 Task: Look for space in Kishanganj, India from 9th August, 2023 to 12th August, 2023 for 1 adult in price range Rs.6000 to Rs.15000. Place can be entire place with 1  bedroom having 1 bed and 1 bathroom. Property type can be house, flat, guest house. Amenities needed are: wifi. Booking option can be shelf check-in. Required host language is English.
Action: Mouse moved to (403, 80)
Screenshot: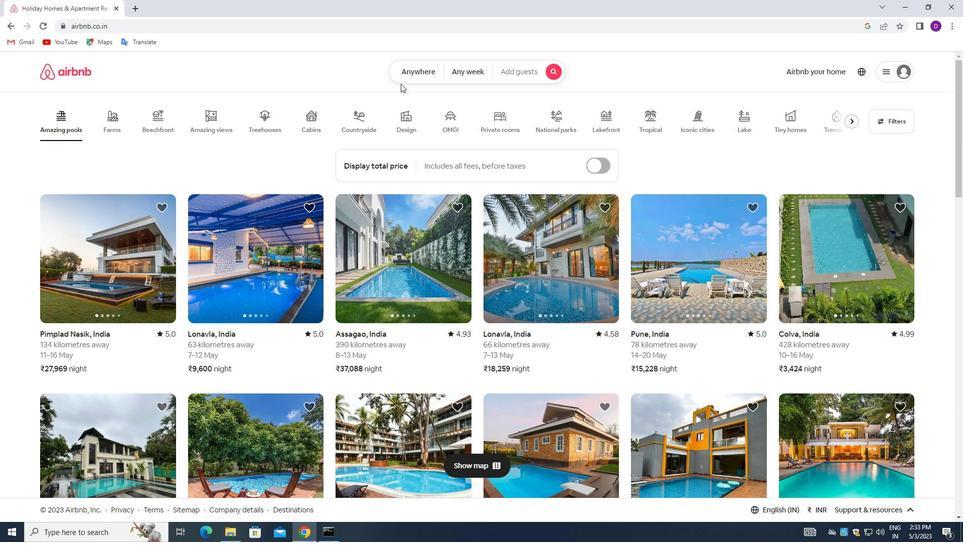 
Action: Mouse pressed left at (403, 80)
Screenshot: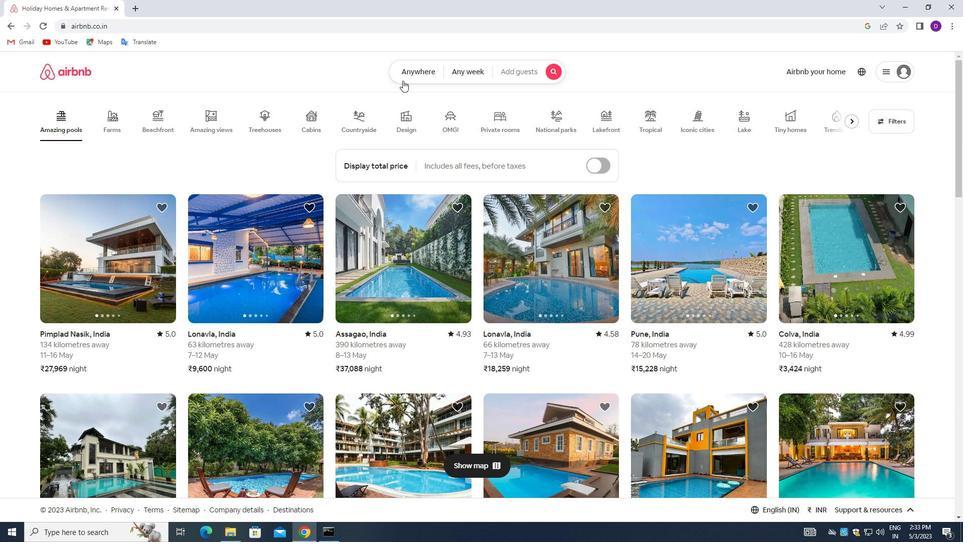 
Action: Mouse moved to (334, 113)
Screenshot: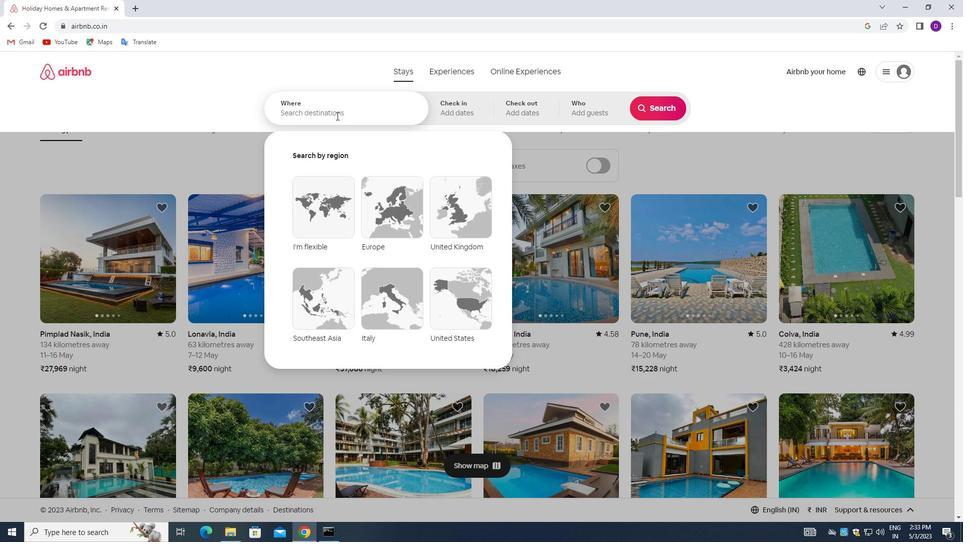 
Action: Mouse pressed left at (334, 113)
Screenshot: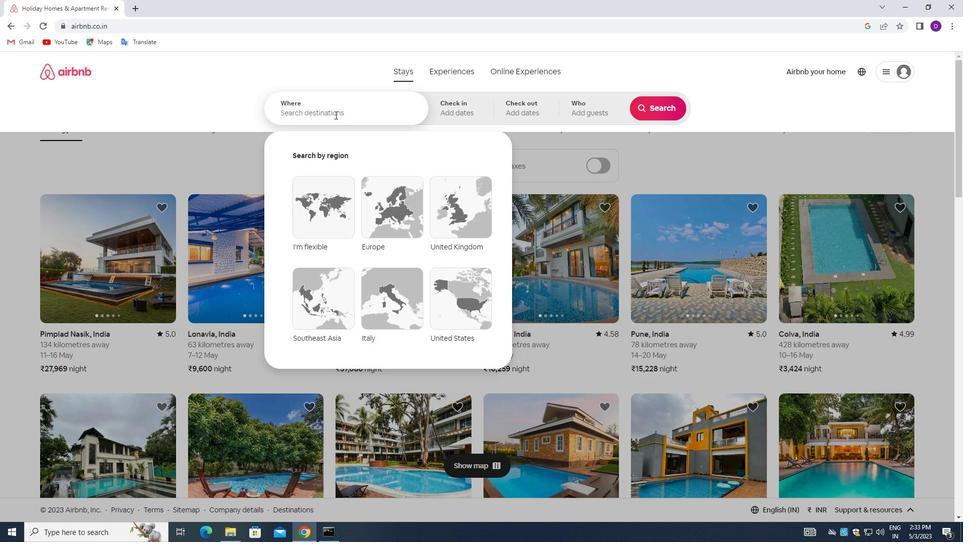 
Action: Mouse moved to (226, 108)
Screenshot: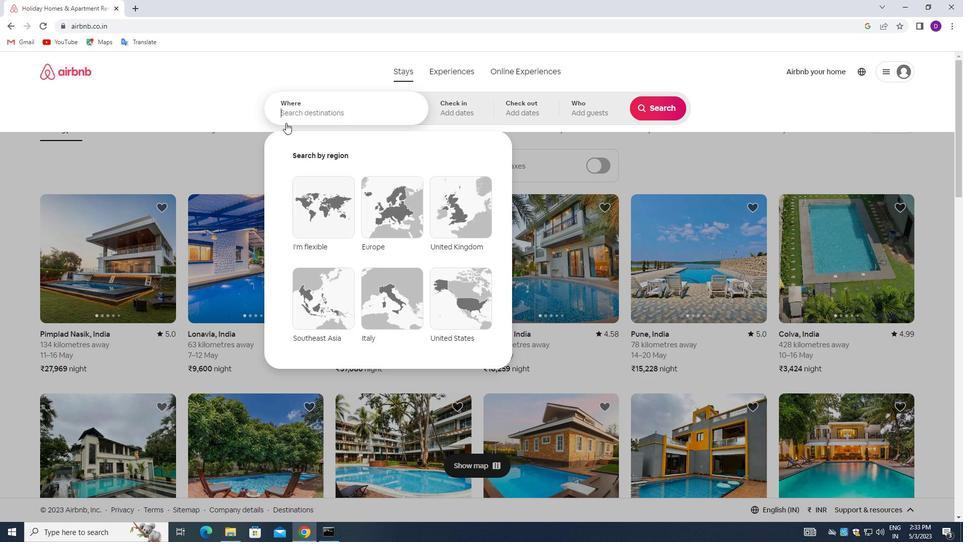 
Action: Key pressed <Key.shift>KISHANGANJ,<Key.space><Key.shift>INDIA<Key.enter>
Screenshot: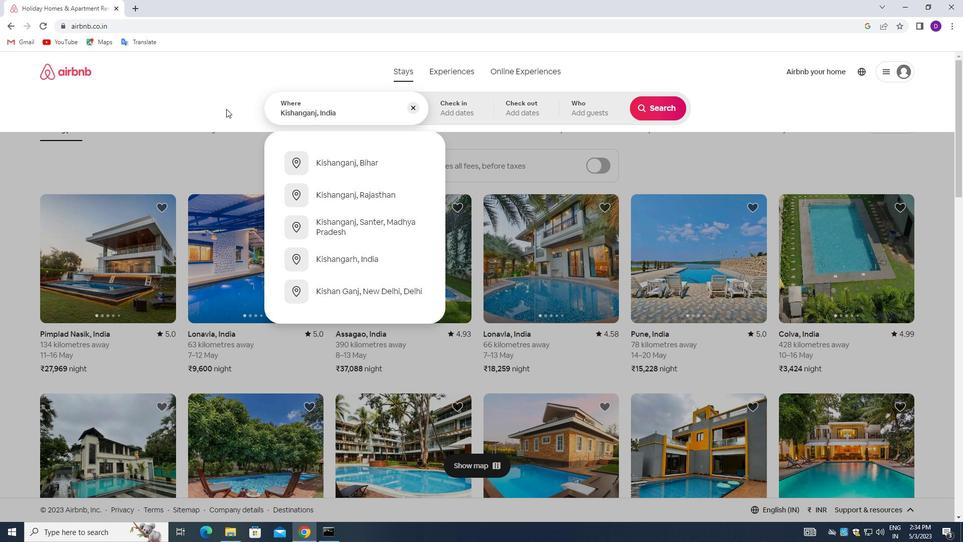 
Action: Mouse moved to (656, 190)
Screenshot: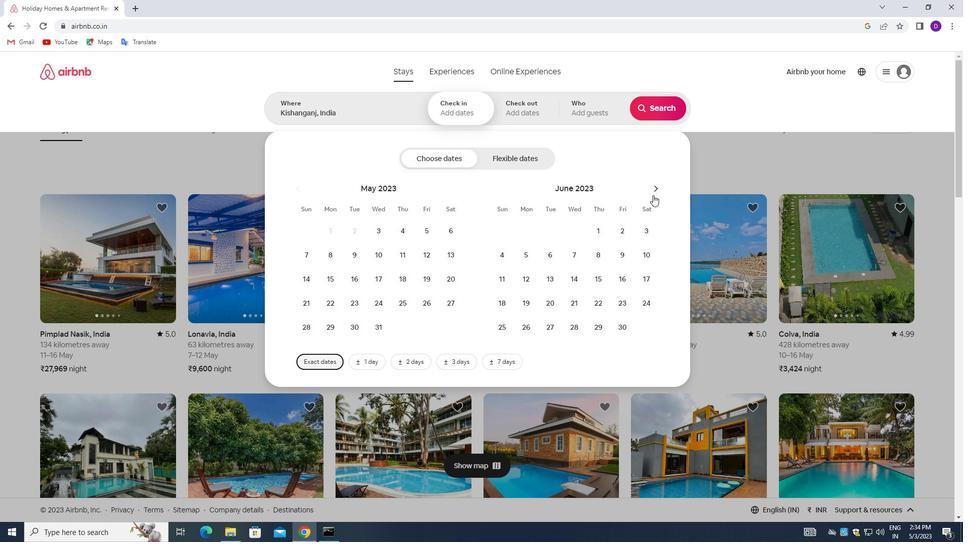 
Action: Mouse pressed left at (656, 190)
Screenshot: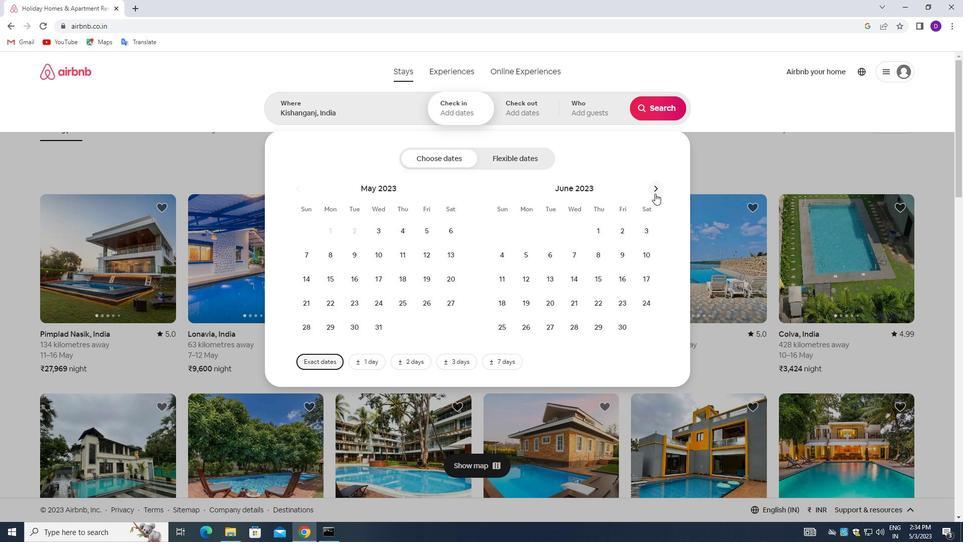
Action: Mouse moved to (656, 189)
Screenshot: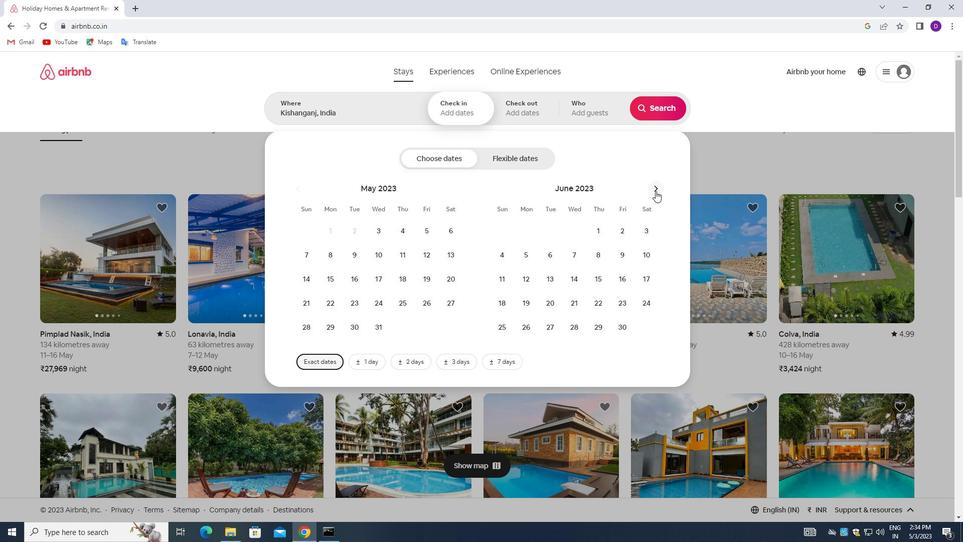 
Action: Mouse pressed left at (656, 189)
Screenshot: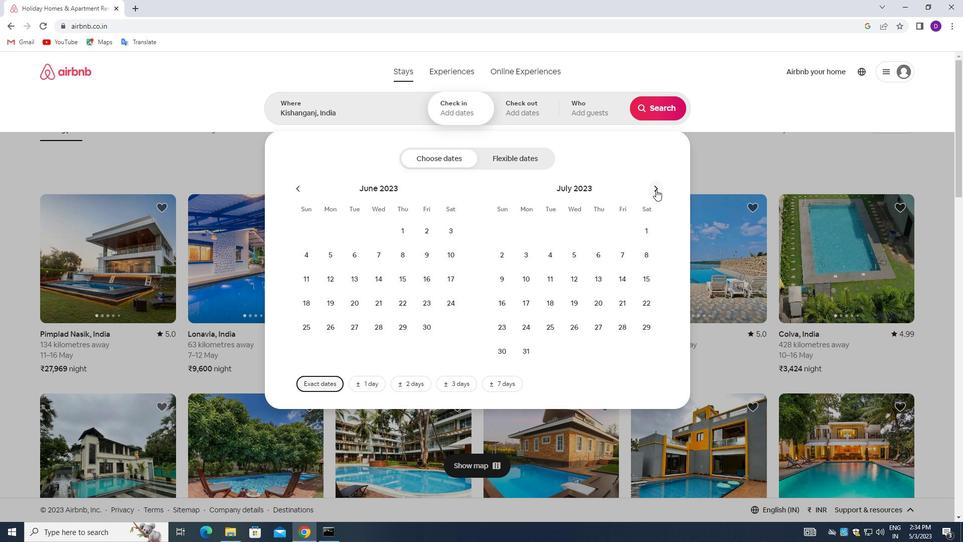 
Action: Mouse moved to (579, 249)
Screenshot: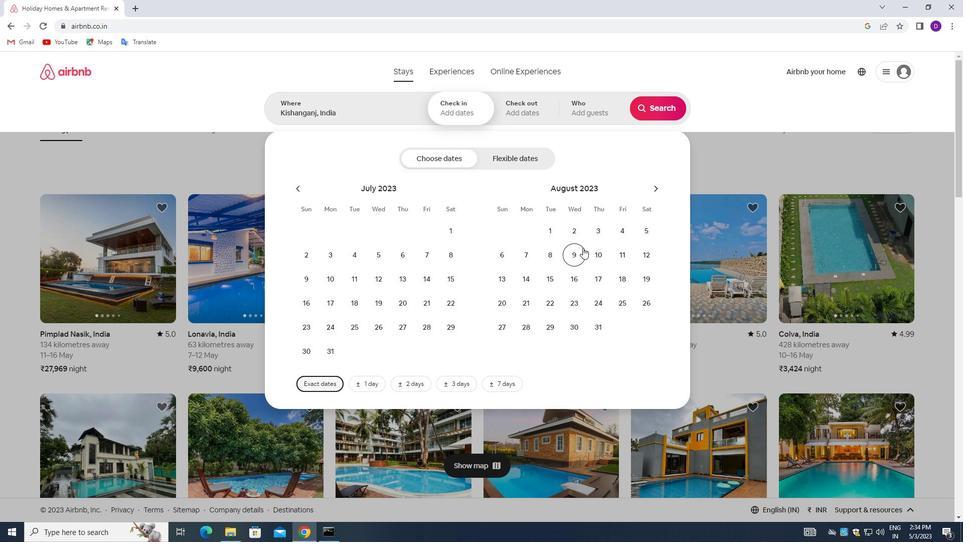 
Action: Mouse pressed left at (579, 249)
Screenshot: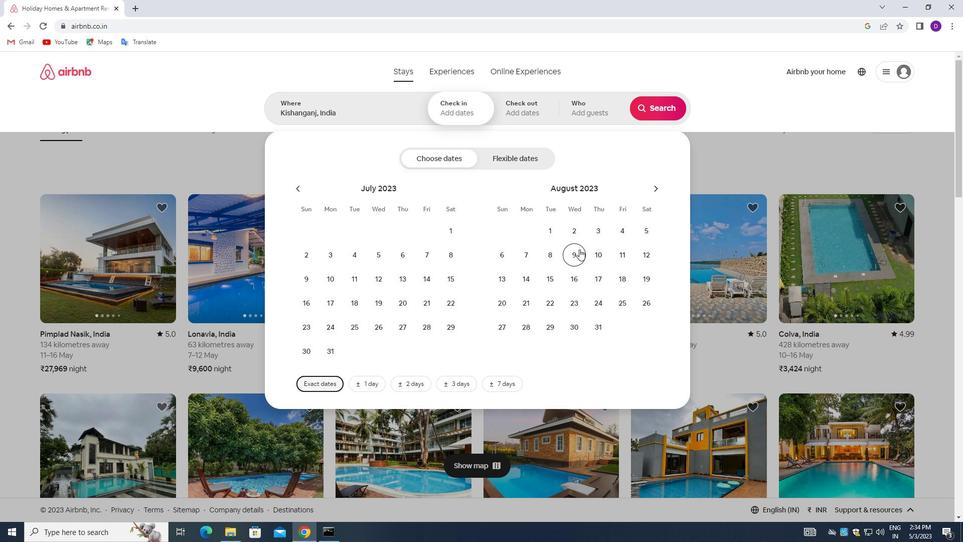 
Action: Mouse moved to (644, 249)
Screenshot: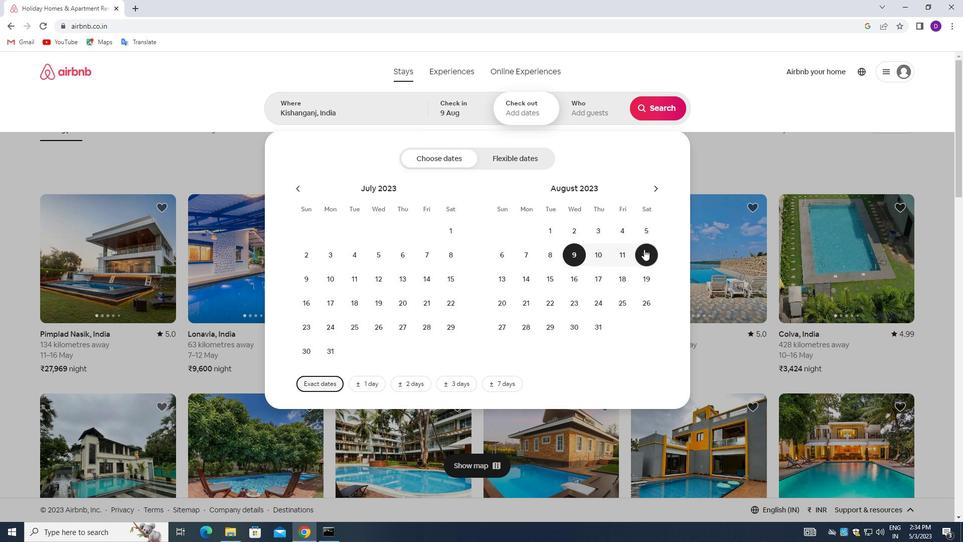 
Action: Mouse pressed left at (644, 249)
Screenshot: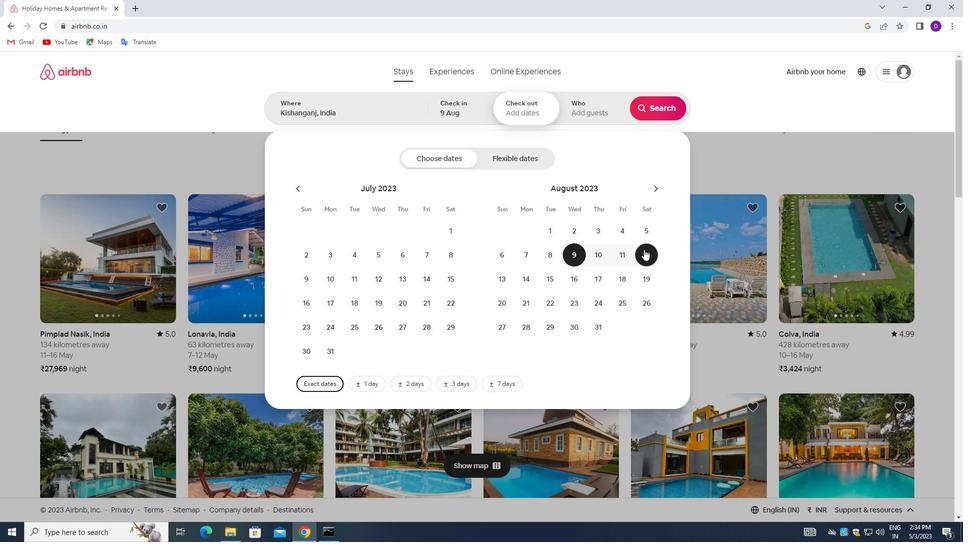 
Action: Mouse moved to (579, 109)
Screenshot: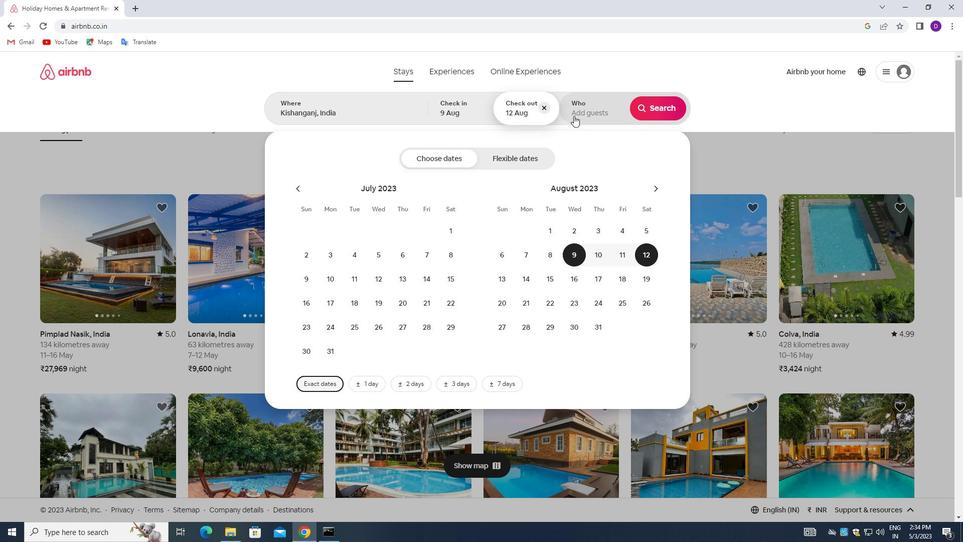 
Action: Mouse pressed left at (579, 109)
Screenshot: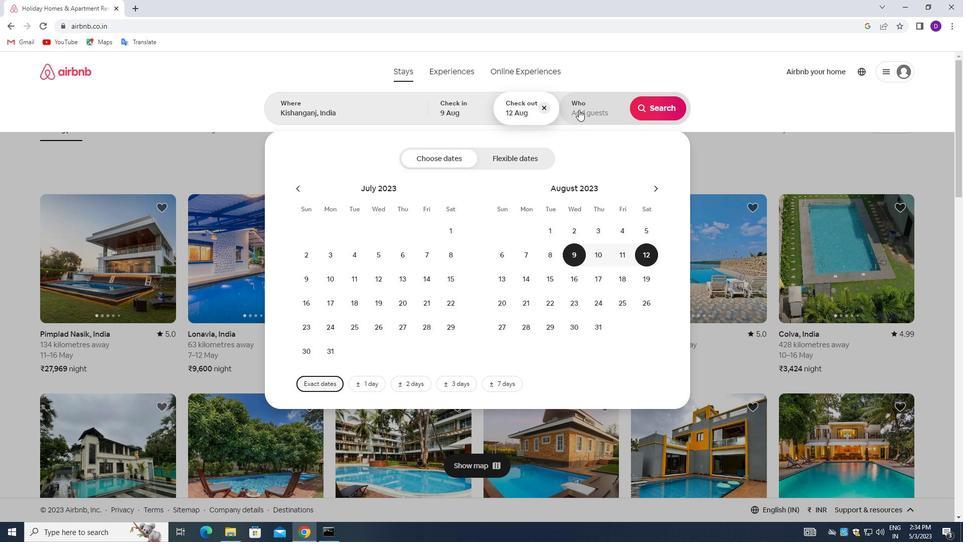 
Action: Mouse moved to (656, 165)
Screenshot: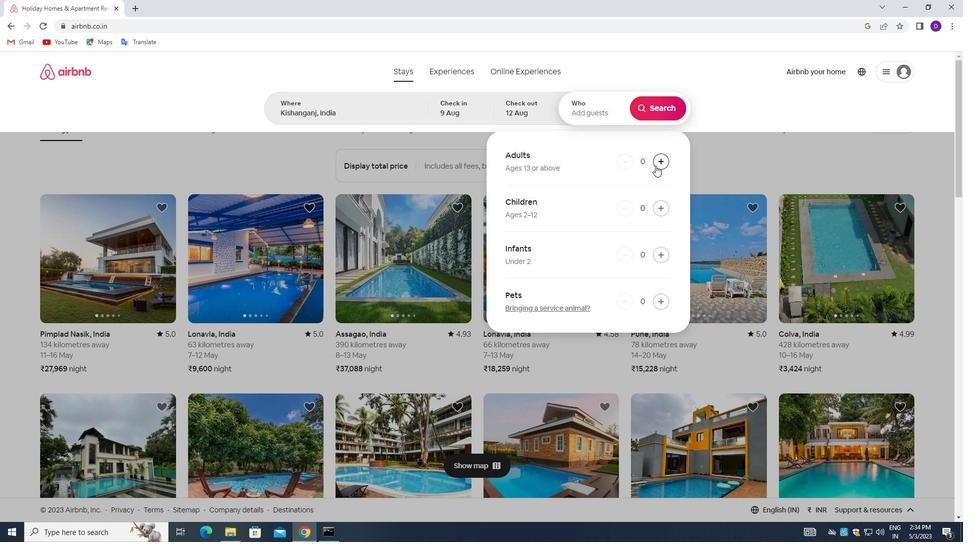 
Action: Mouse pressed left at (656, 165)
Screenshot: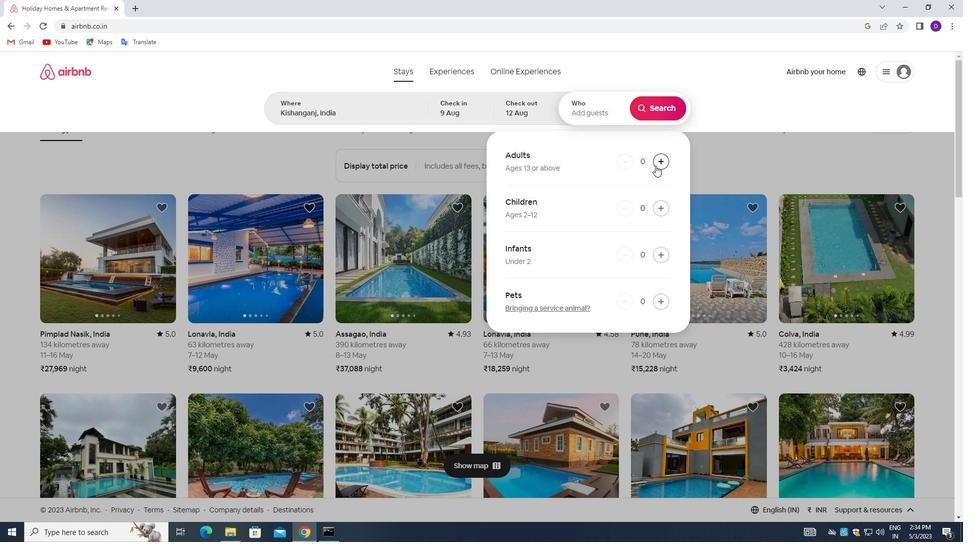 
Action: Mouse moved to (660, 106)
Screenshot: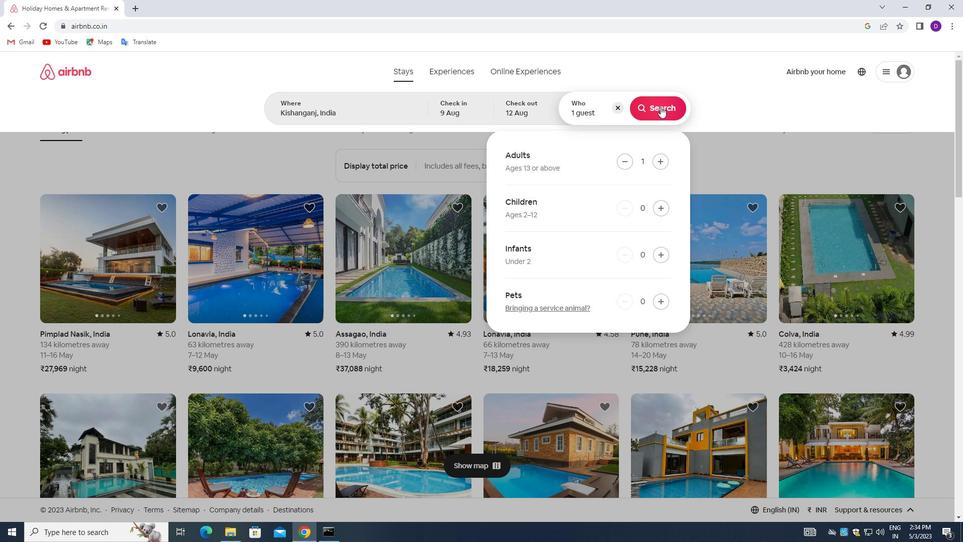 
Action: Mouse pressed left at (660, 106)
Screenshot: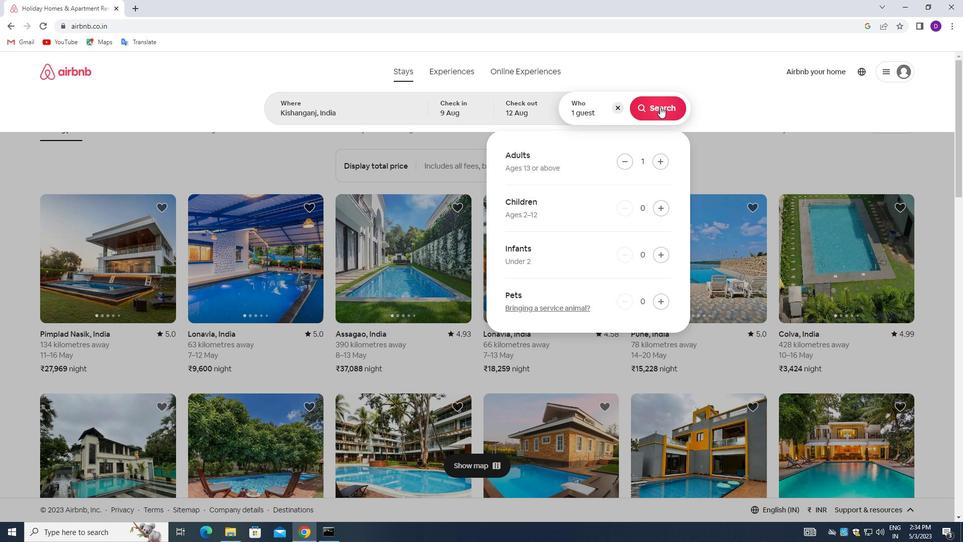 
Action: Mouse moved to (907, 111)
Screenshot: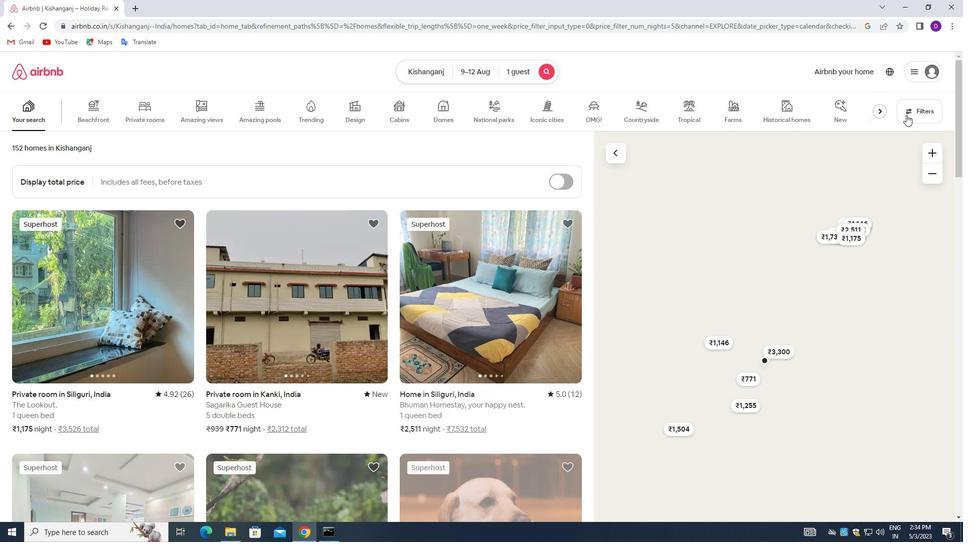 
Action: Mouse pressed left at (907, 111)
Screenshot: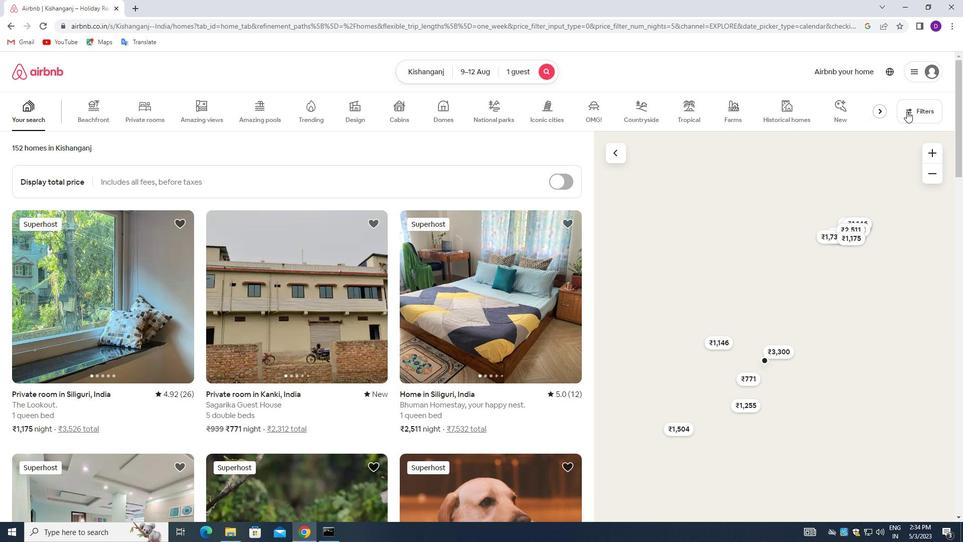 
Action: Mouse moved to (355, 241)
Screenshot: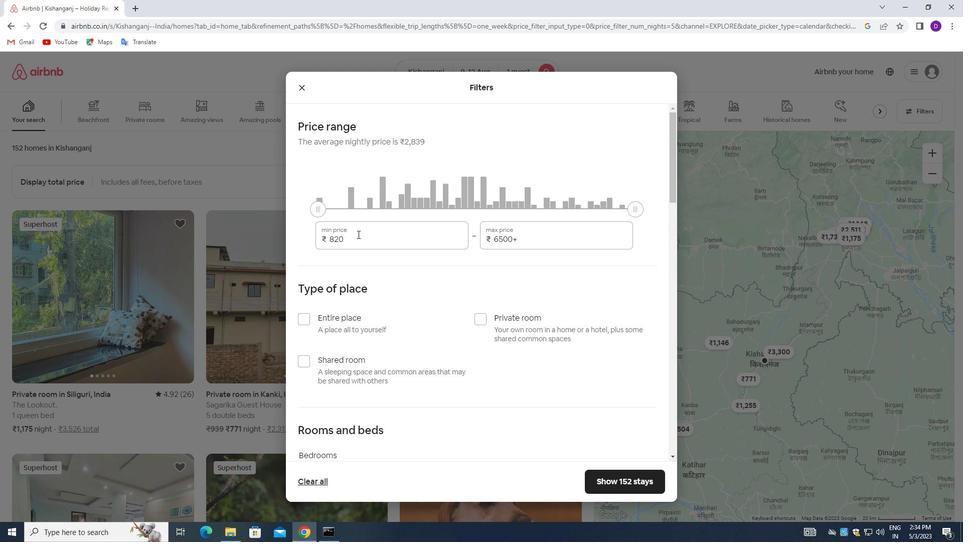 
Action: Mouse pressed left at (355, 241)
Screenshot: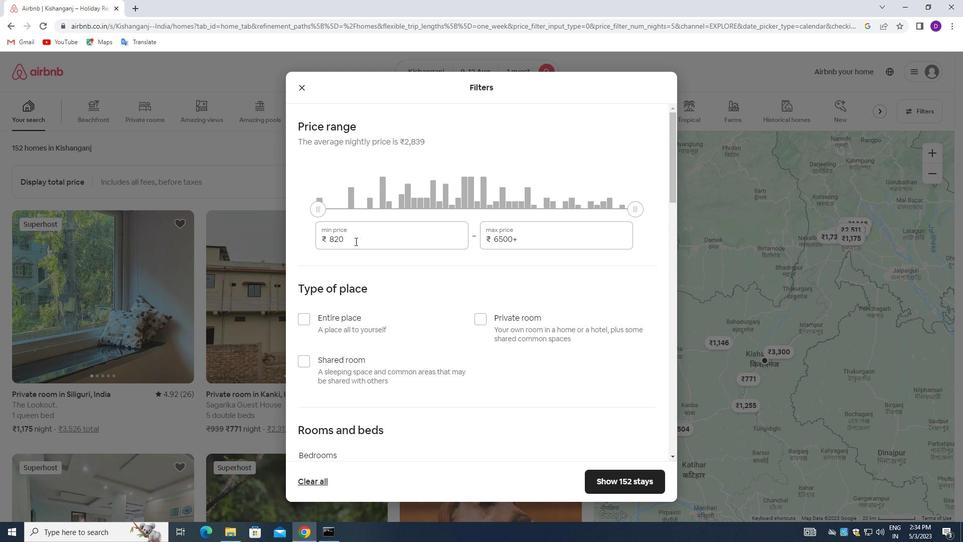 
Action: Mouse pressed left at (355, 241)
Screenshot: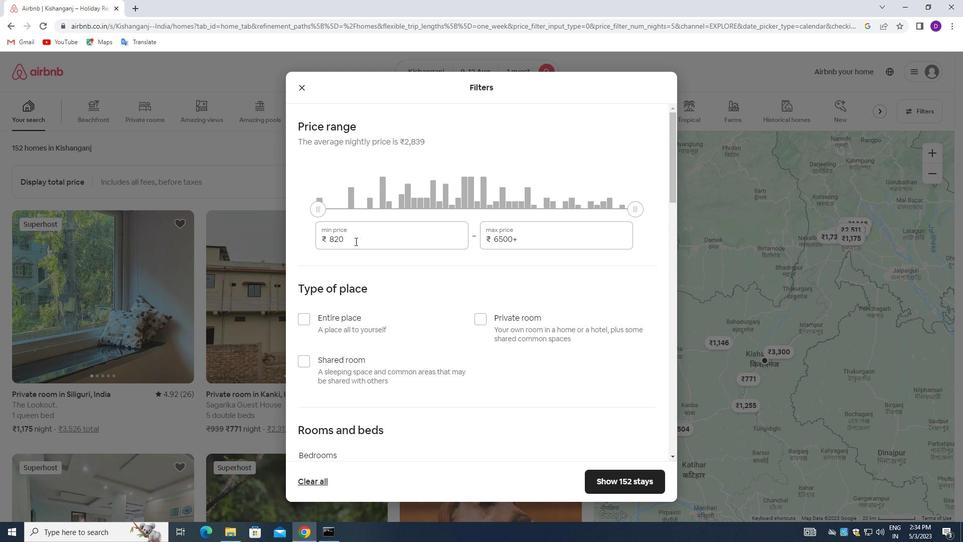 
Action: Key pressed 6000<Key.tab>15000
Screenshot: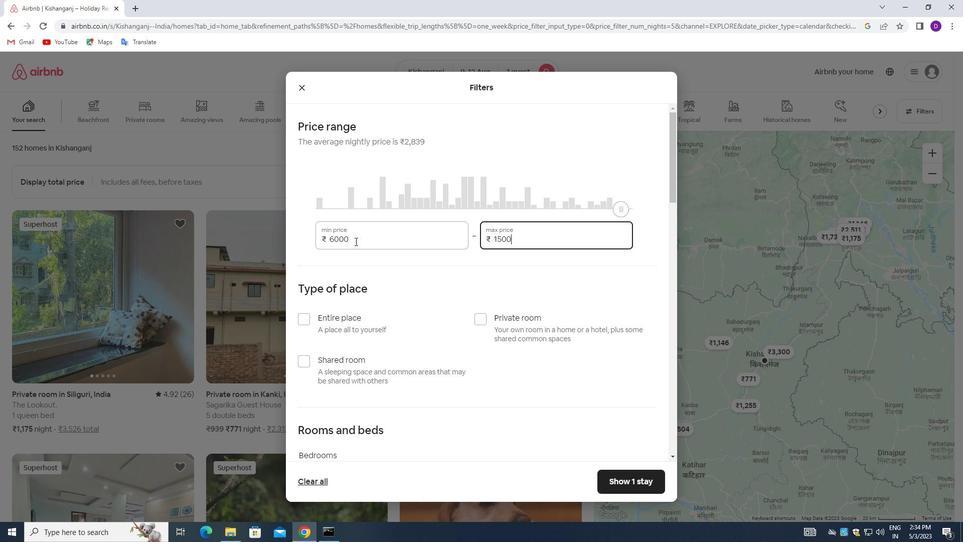 
Action: Mouse moved to (408, 309)
Screenshot: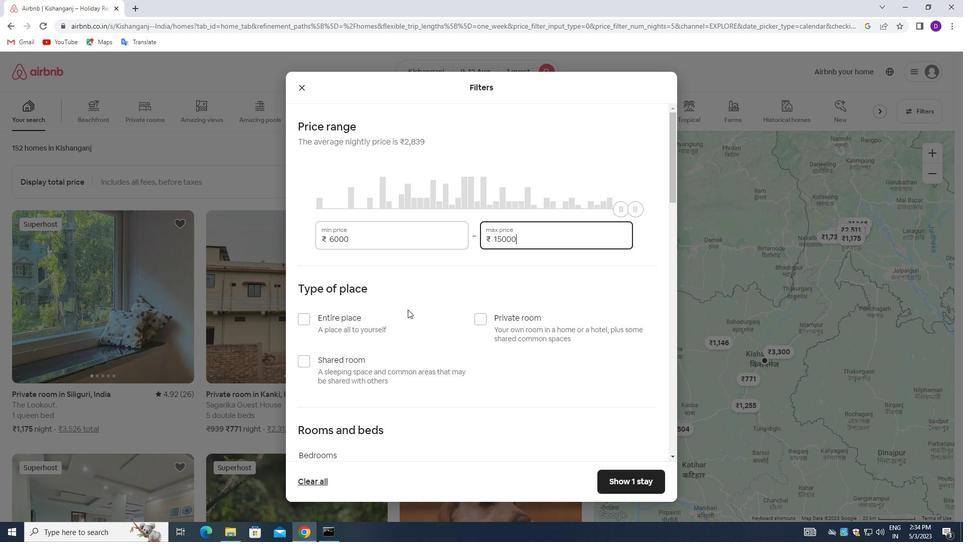 
Action: Mouse scrolled (408, 309) with delta (0, 0)
Screenshot: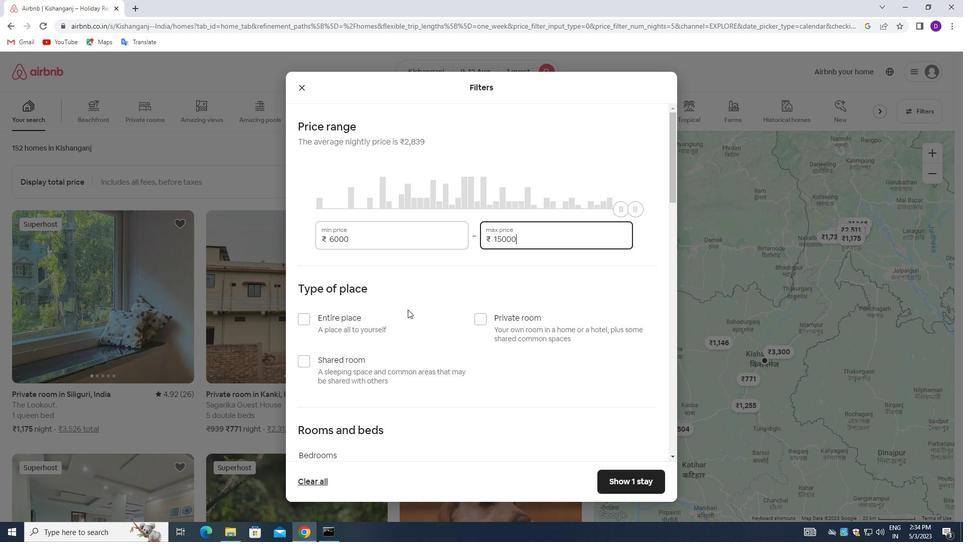 
Action: Mouse scrolled (408, 309) with delta (0, 0)
Screenshot: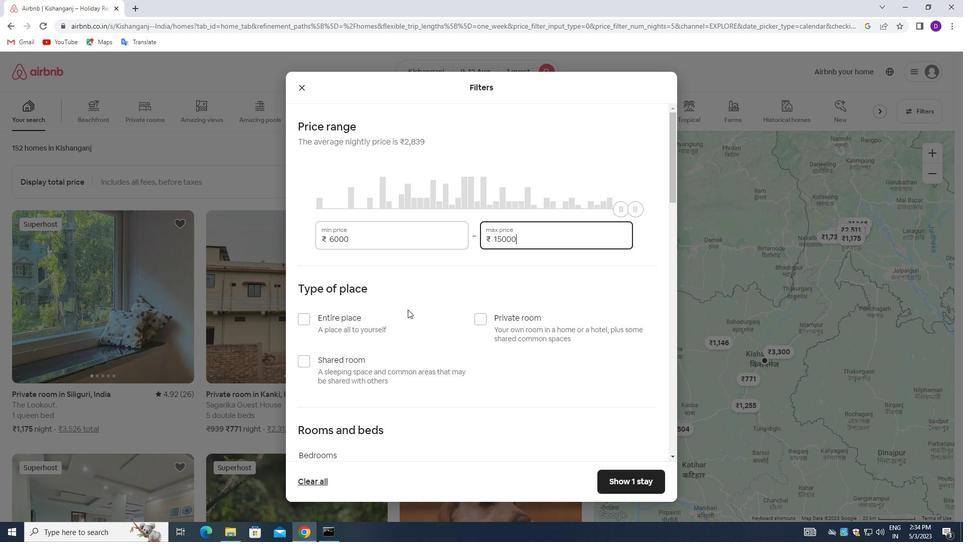 
Action: Mouse moved to (305, 218)
Screenshot: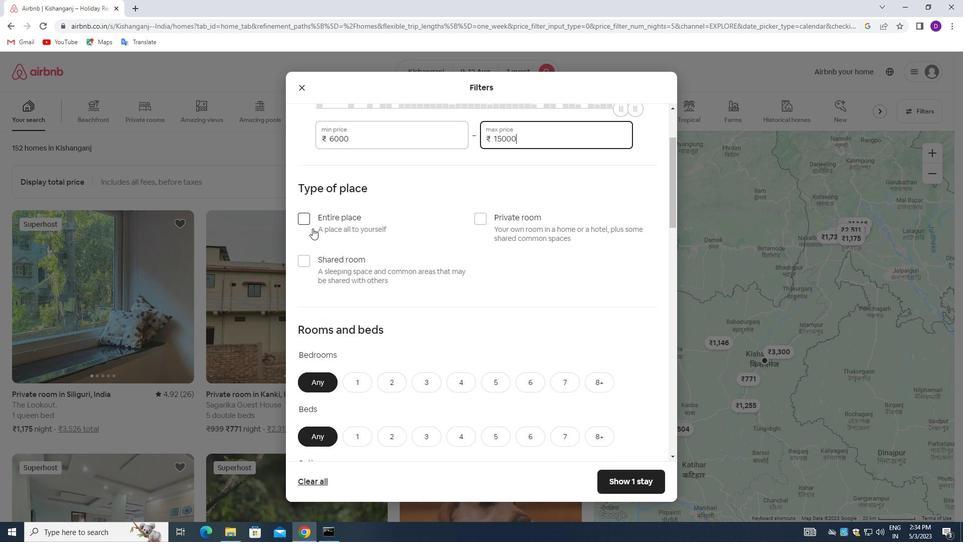 
Action: Mouse pressed left at (305, 218)
Screenshot: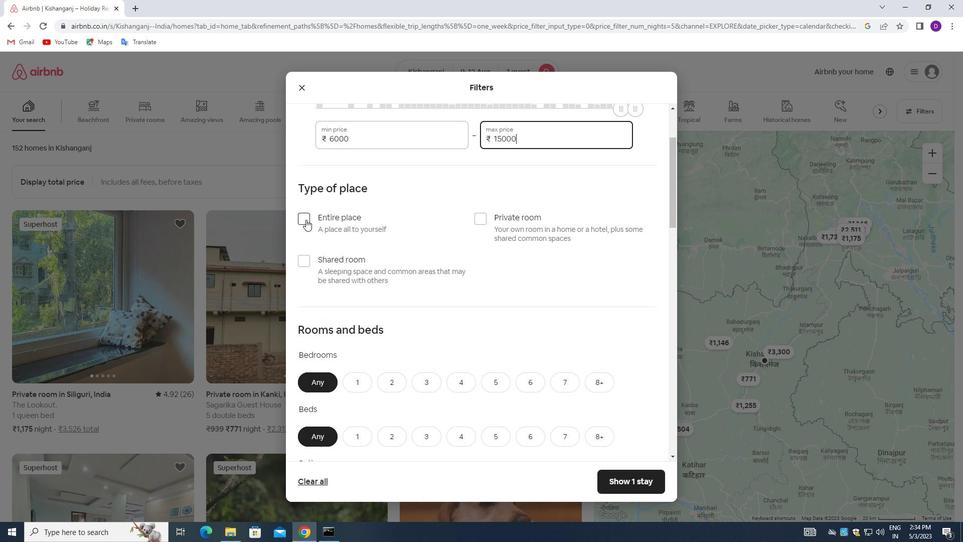 
Action: Mouse moved to (406, 278)
Screenshot: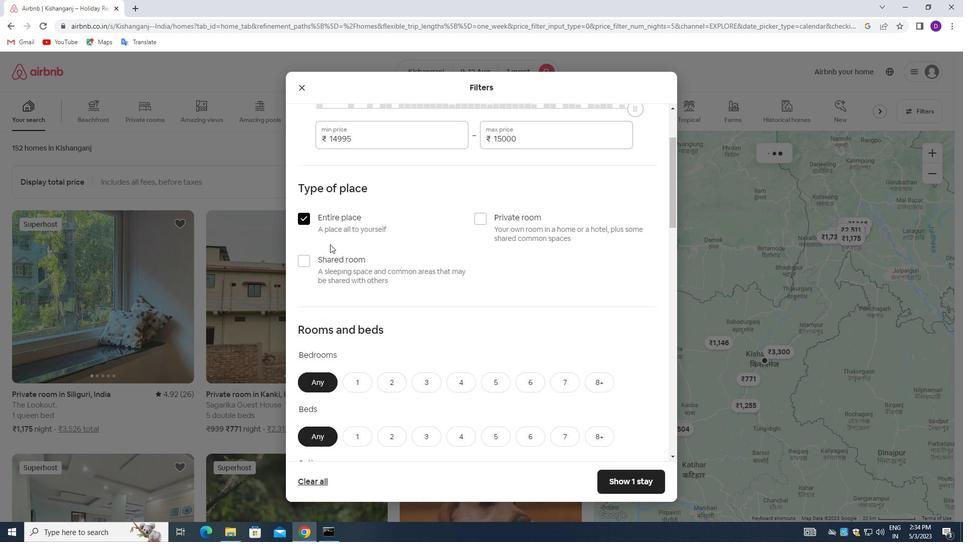 
Action: Mouse scrolled (406, 277) with delta (0, 0)
Screenshot: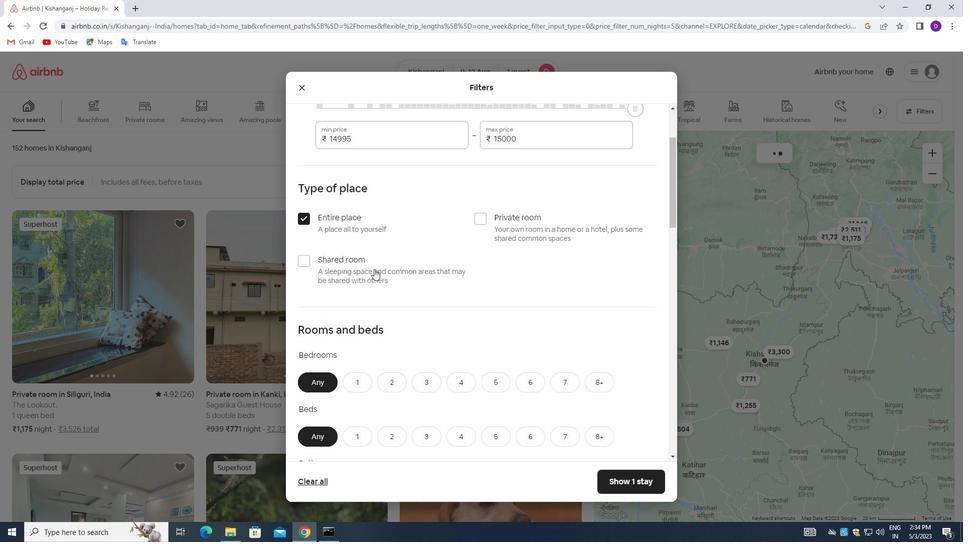 
Action: Mouse scrolled (406, 277) with delta (0, 0)
Screenshot: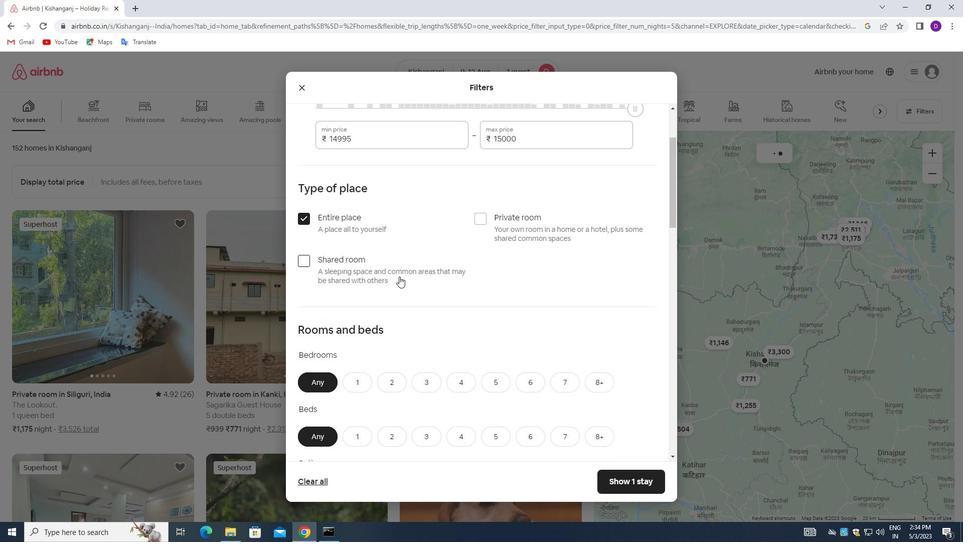 
Action: Mouse scrolled (406, 277) with delta (0, 0)
Screenshot: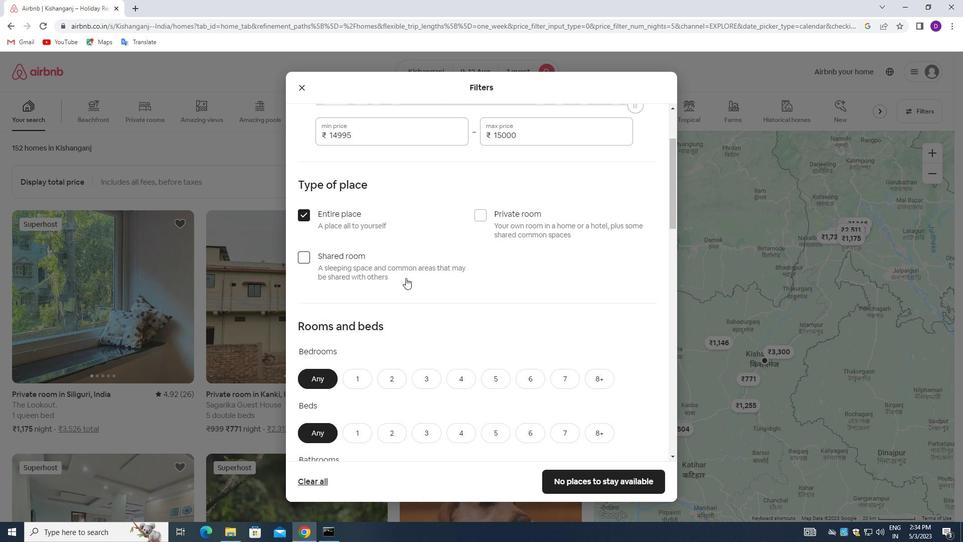 
Action: Mouse moved to (352, 231)
Screenshot: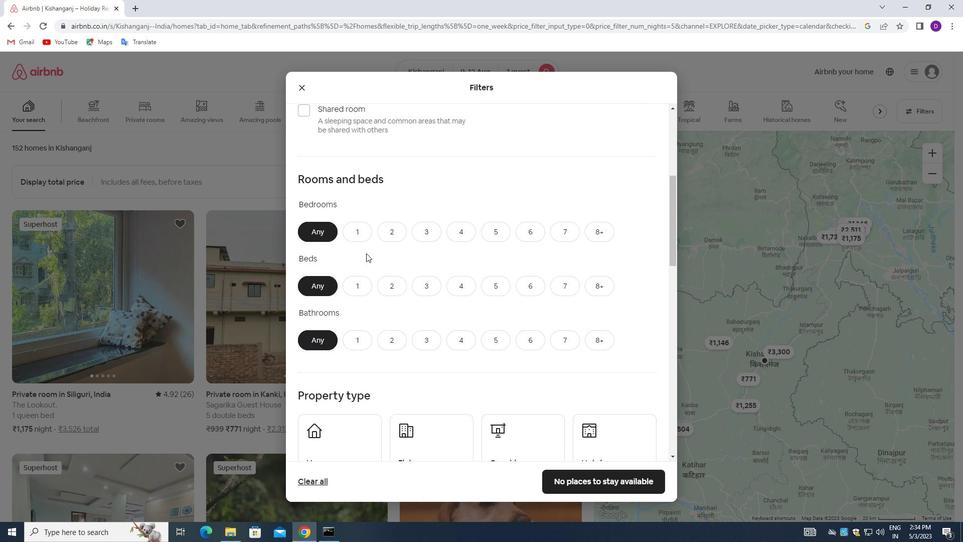 
Action: Mouse pressed left at (352, 231)
Screenshot: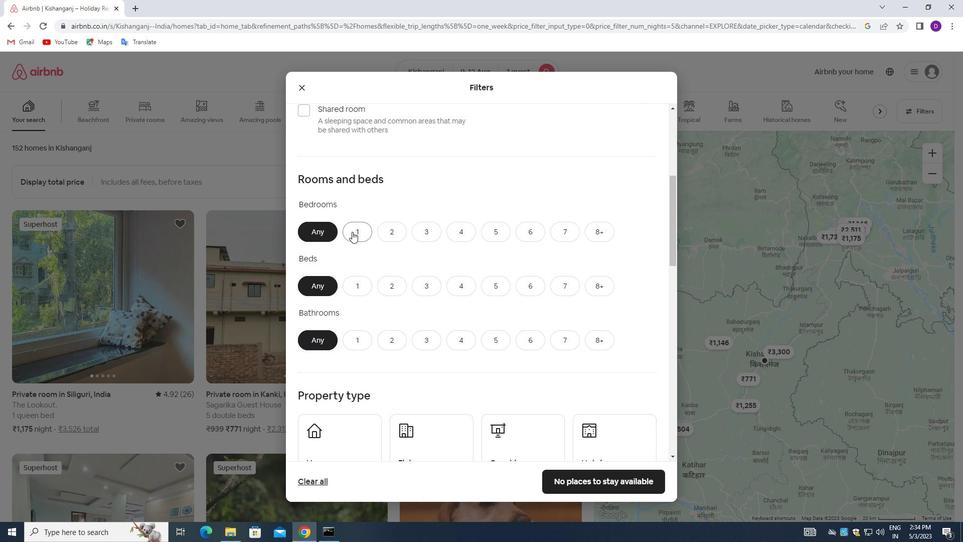 
Action: Mouse moved to (360, 282)
Screenshot: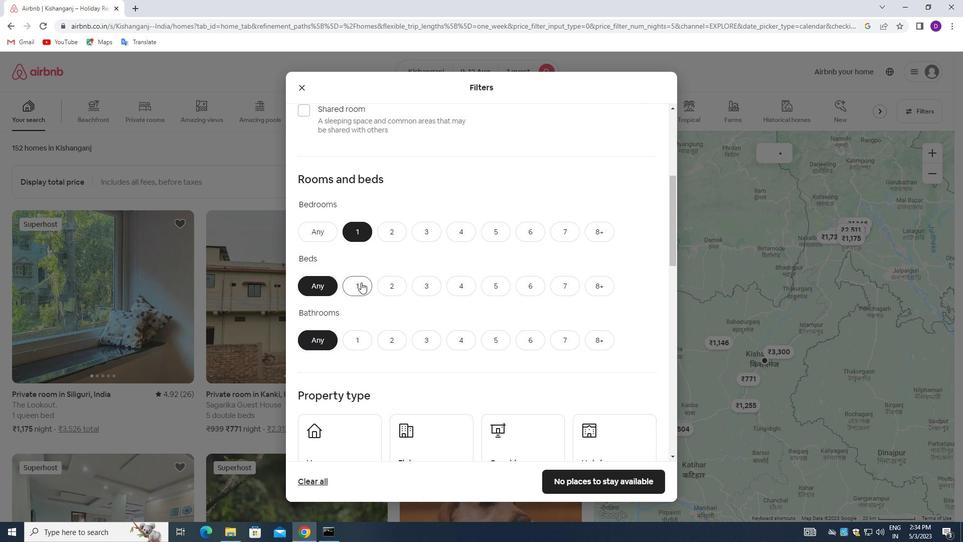 
Action: Mouse pressed left at (360, 282)
Screenshot: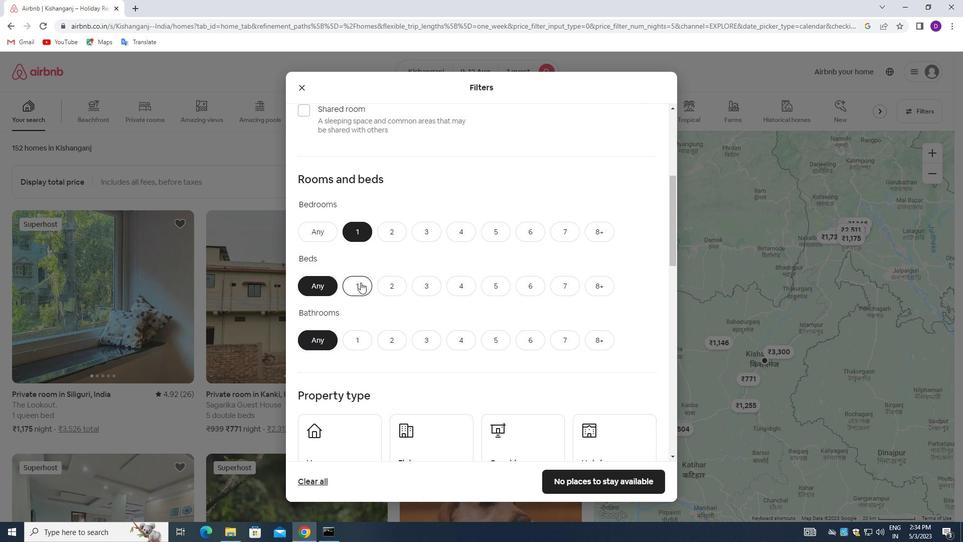 
Action: Mouse moved to (357, 331)
Screenshot: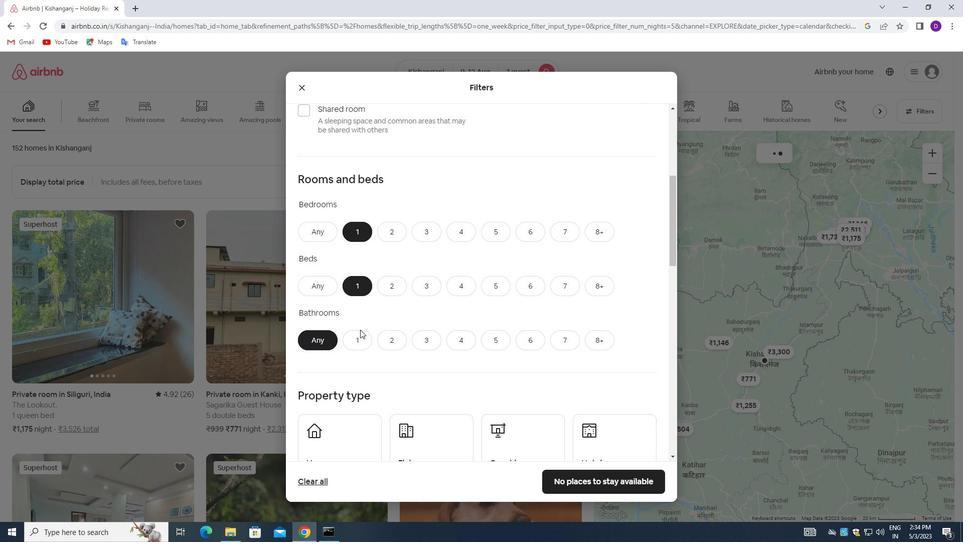 
Action: Mouse pressed left at (357, 331)
Screenshot: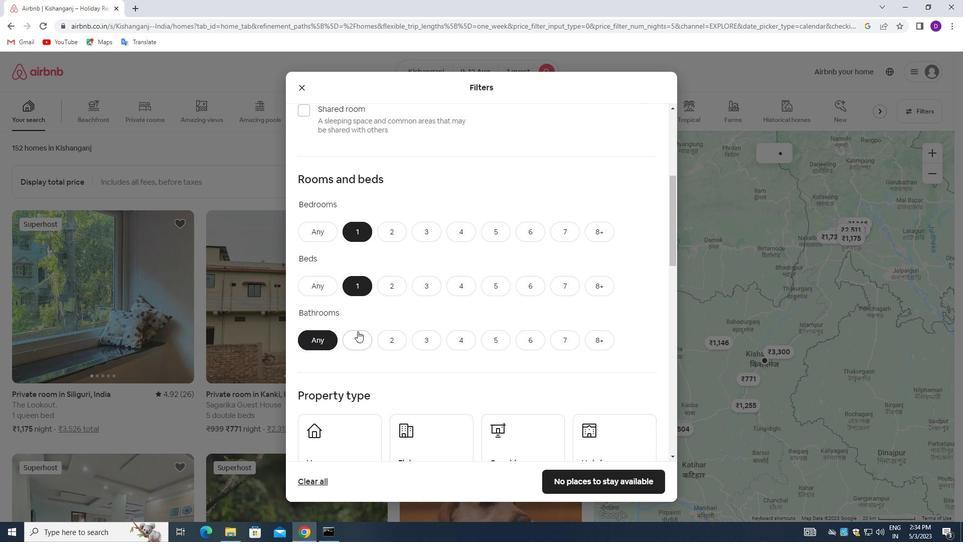 
Action: Mouse moved to (408, 304)
Screenshot: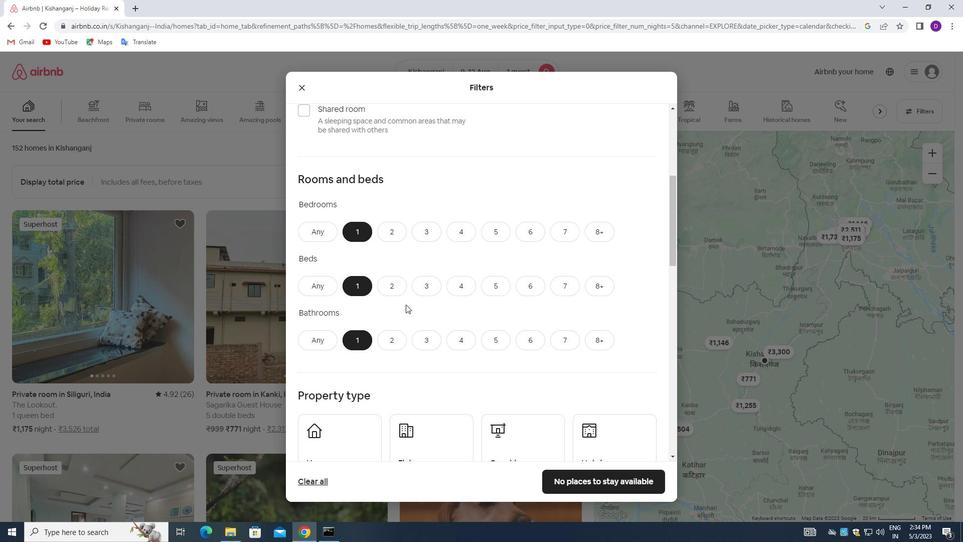
Action: Mouse scrolled (408, 304) with delta (0, 0)
Screenshot: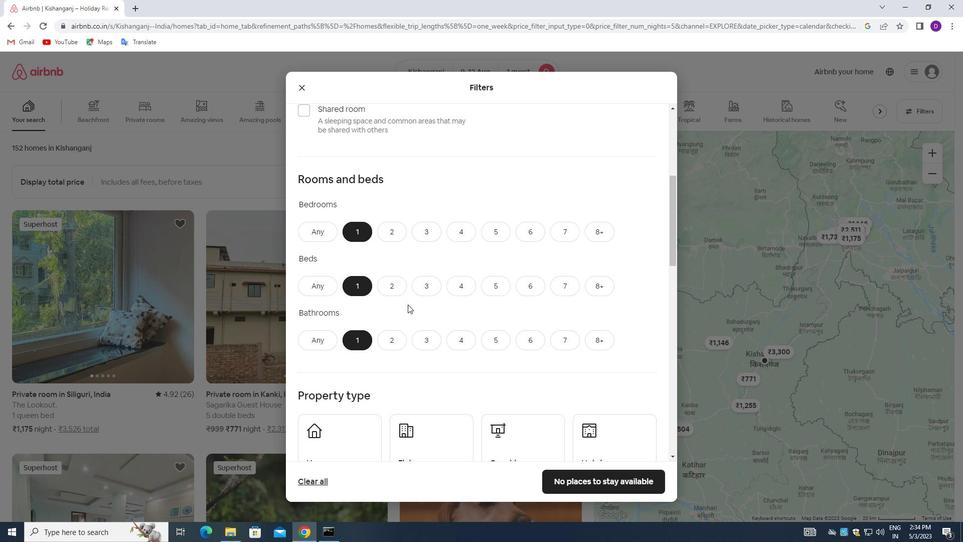 
Action: Mouse moved to (409, 304)
Screenshot: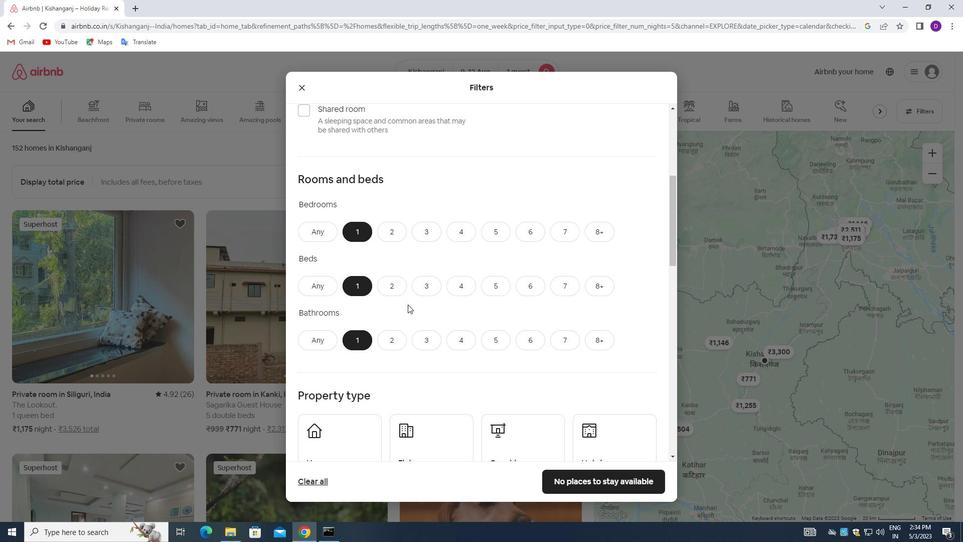 
Action: Mouse scrolled (409, 304) with delta (0, 0)
Screenshot: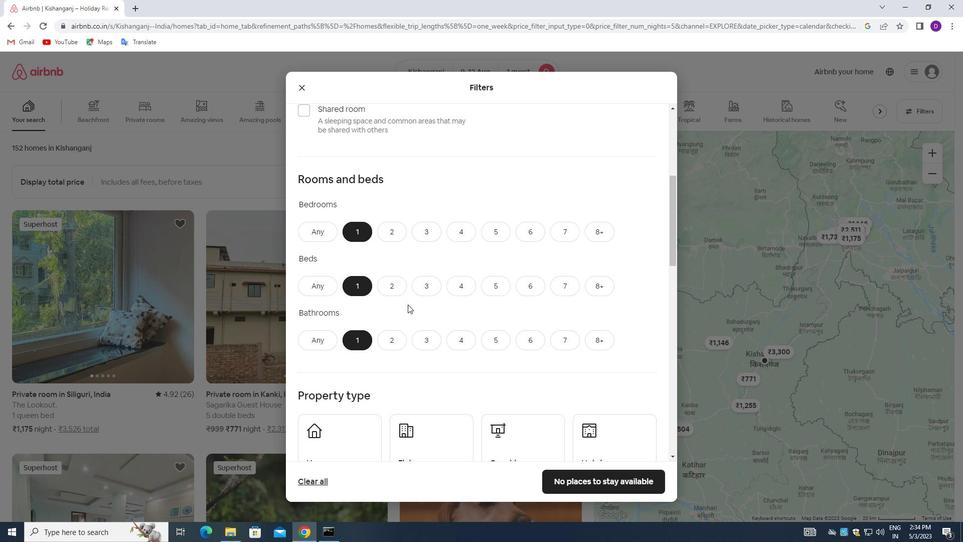
Action: Mouse moved to (359, 333)
Screenshot: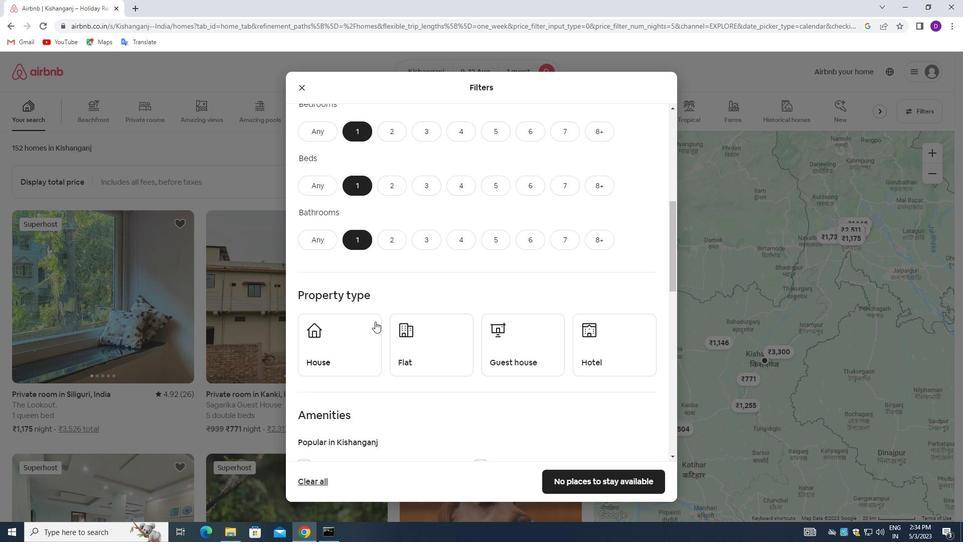 
Action: Mouse pressed left at (359, 333)
Screenshot: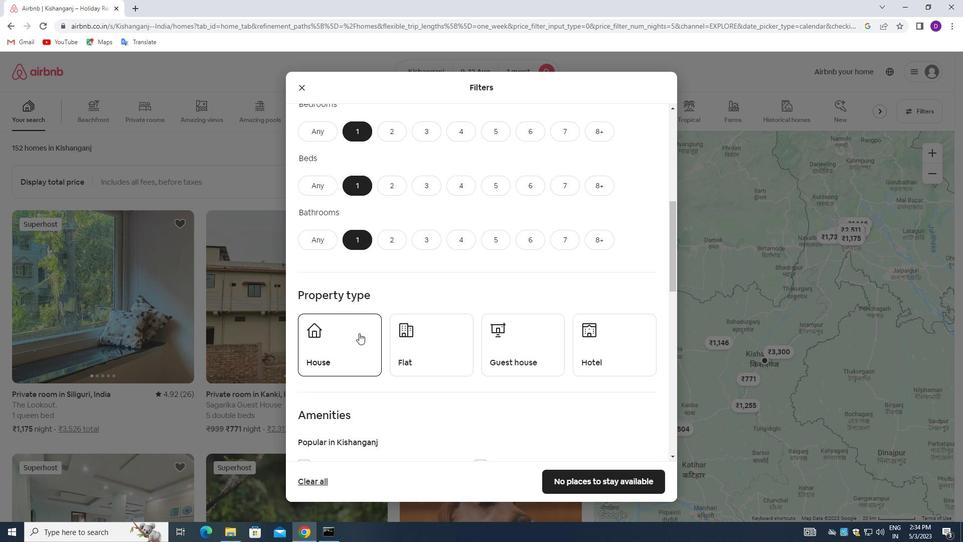 
Action: Mouse moved to (418, 338)
Screenshot: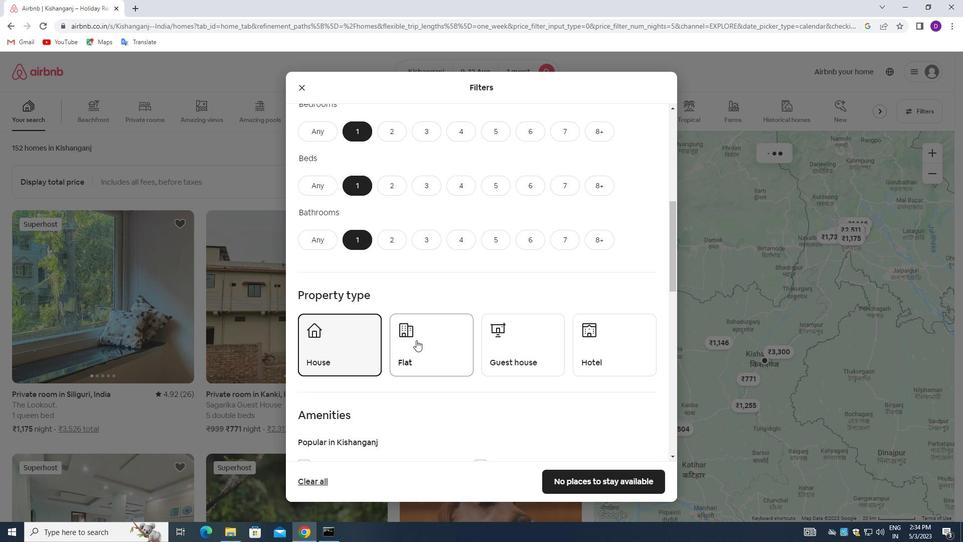 
Action: Mouse pressed left at (418, 338)
Screenshot: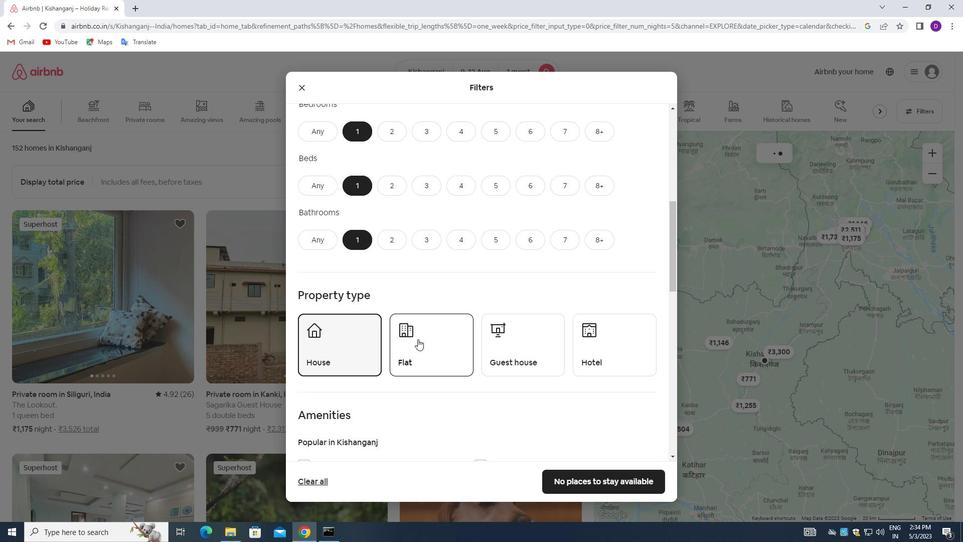 
Action: Mouse moved to (513, 338)
Screenshot: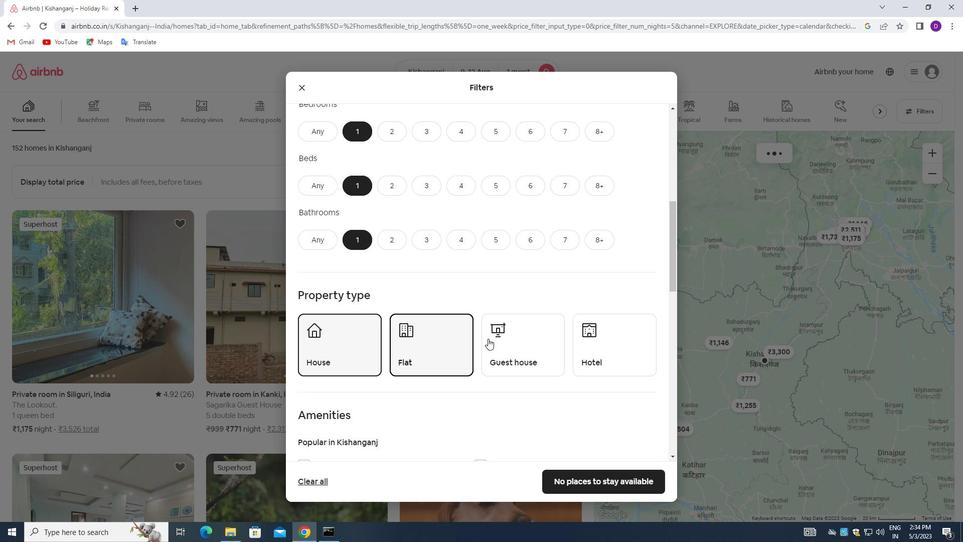 
Action: Mouse pressed left at (513, 338)
Screenshot: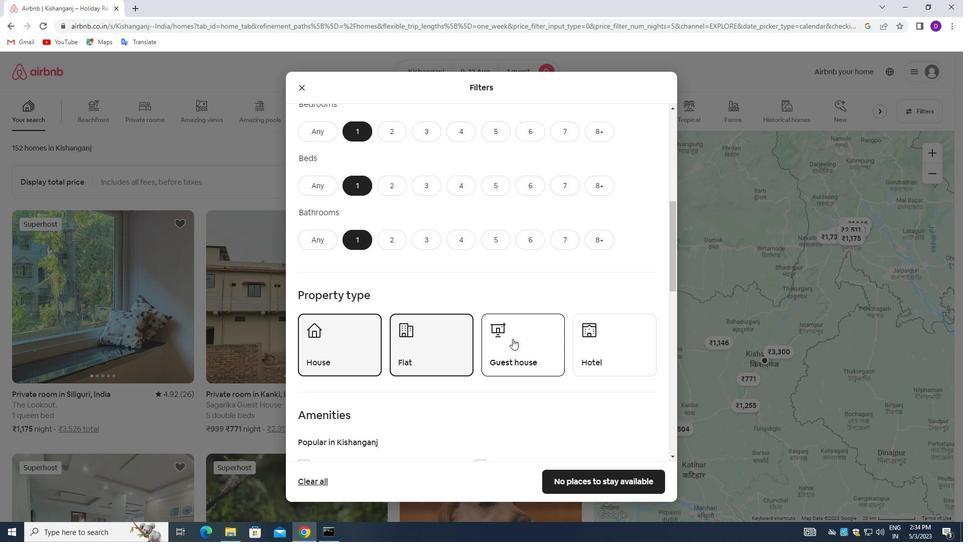 
Action: Mouse moved to (493, 337)
Screenshot: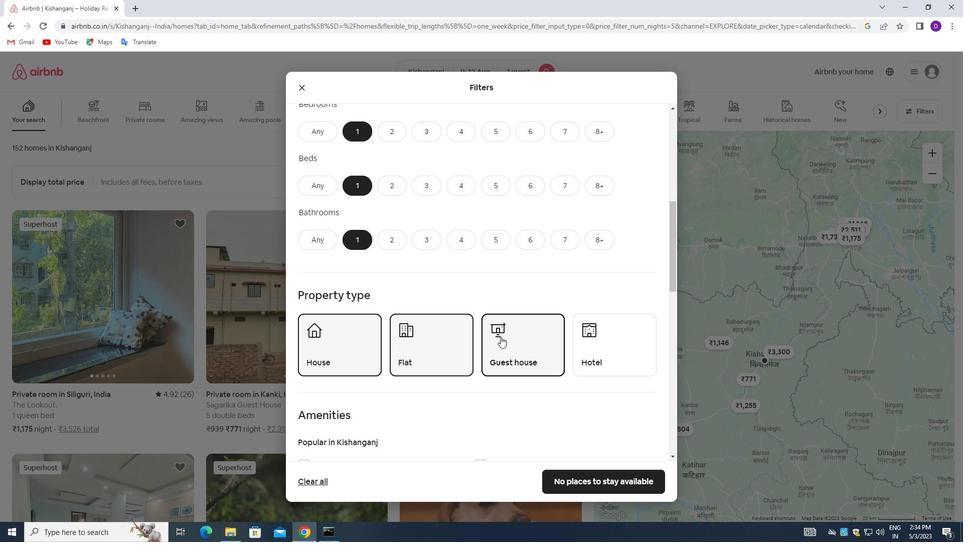 
Action: Mouse scrolled (493, 336) with delta (0, 0)
Screenshot: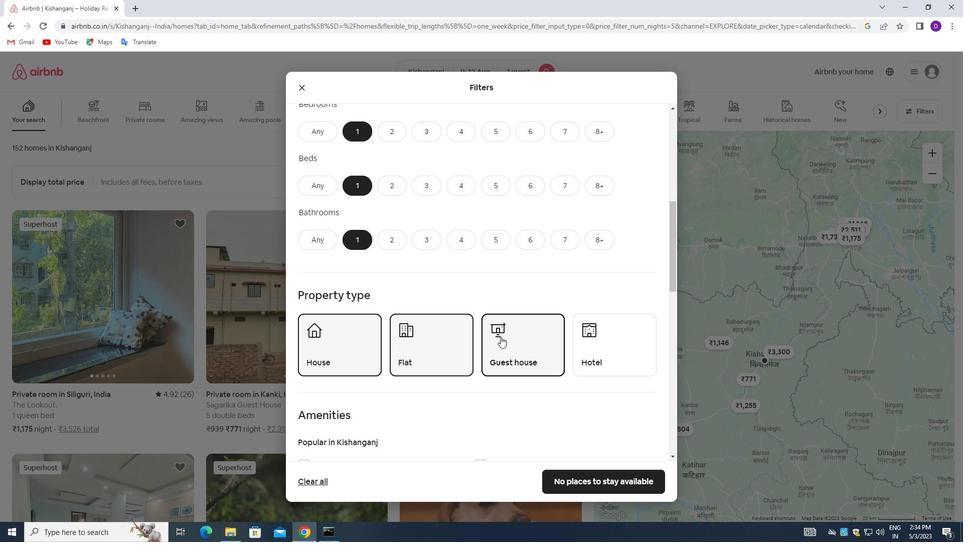 
Action: Mouse scrolled (493, 336) with delta (0, 0)
Screenshot: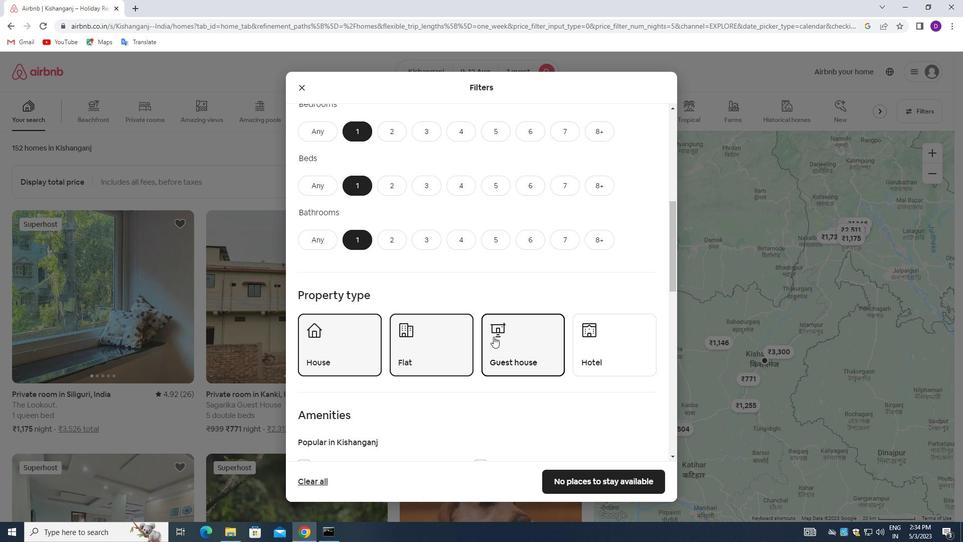 
Action: Mouse scrolled (493, 336) with delta (0, 0)
Screenshot: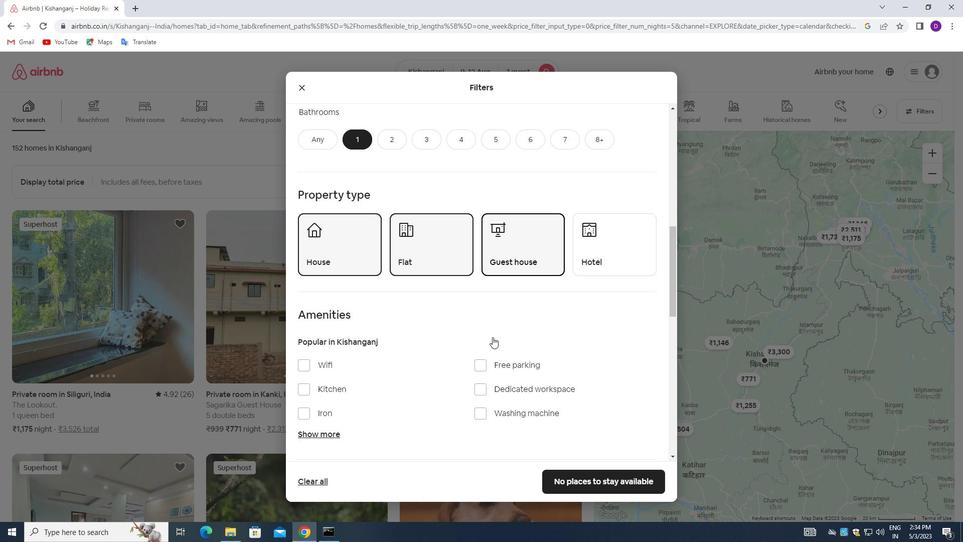 
Action: Mouse scrolled (493, 336) with delta (0, 0)
Screenshot: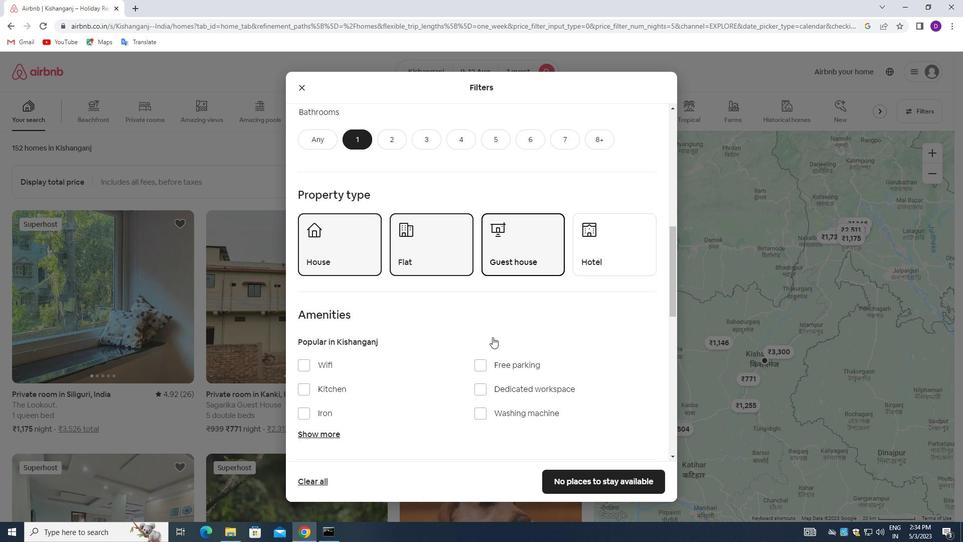 
Action: Mouse moved to (304, 266)
Screenshot: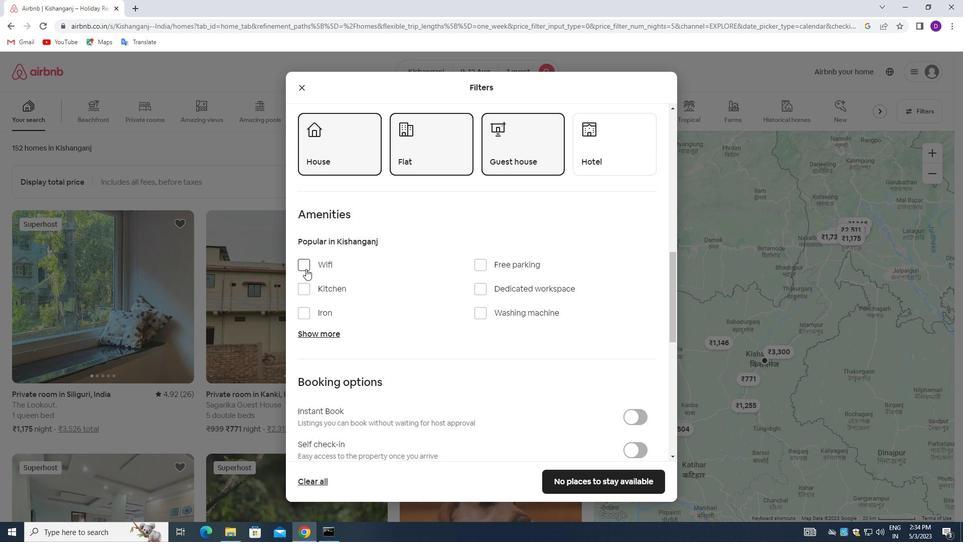 
Action: Mouse pressed left at (304, 266)
Screenshot: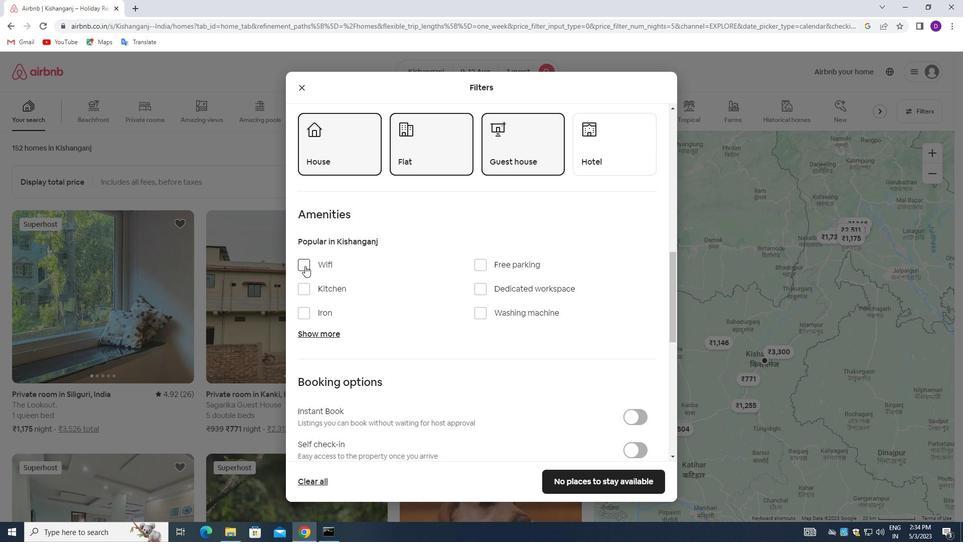 
Action: Mouse moved to (389, 299)
Screenshot: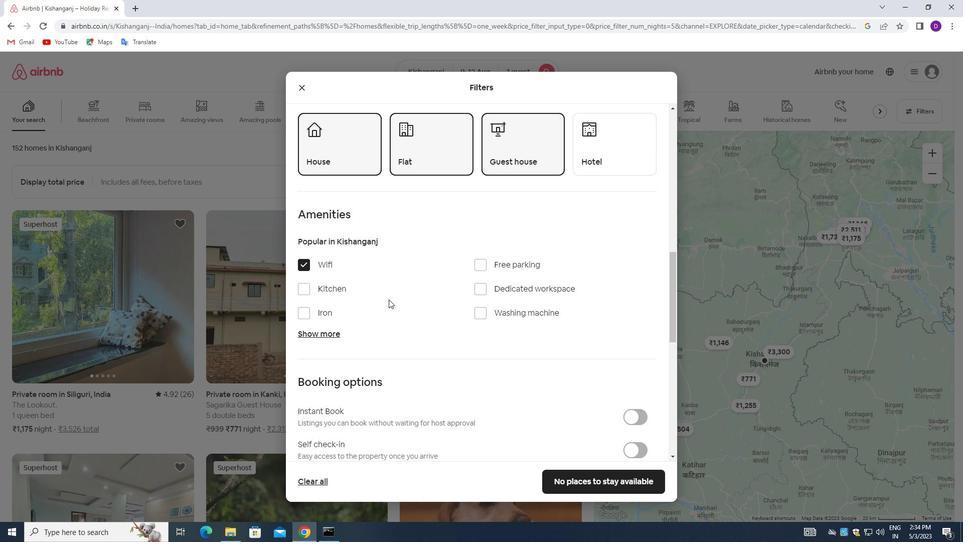 
Action: Mouse scrolled (389, 299) with delta (0, 0)
Screenshot: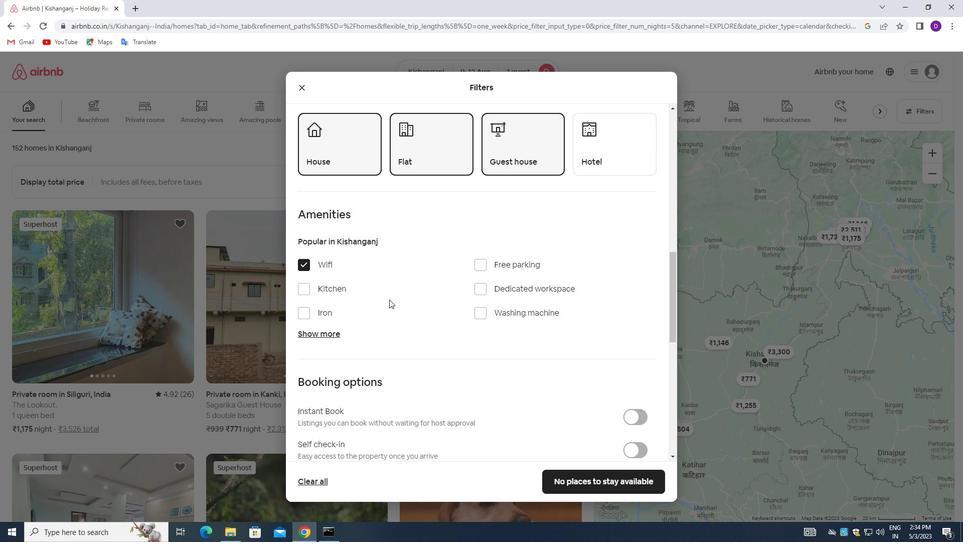 
Action: Mouse moved to (406, 293)
Screenshot: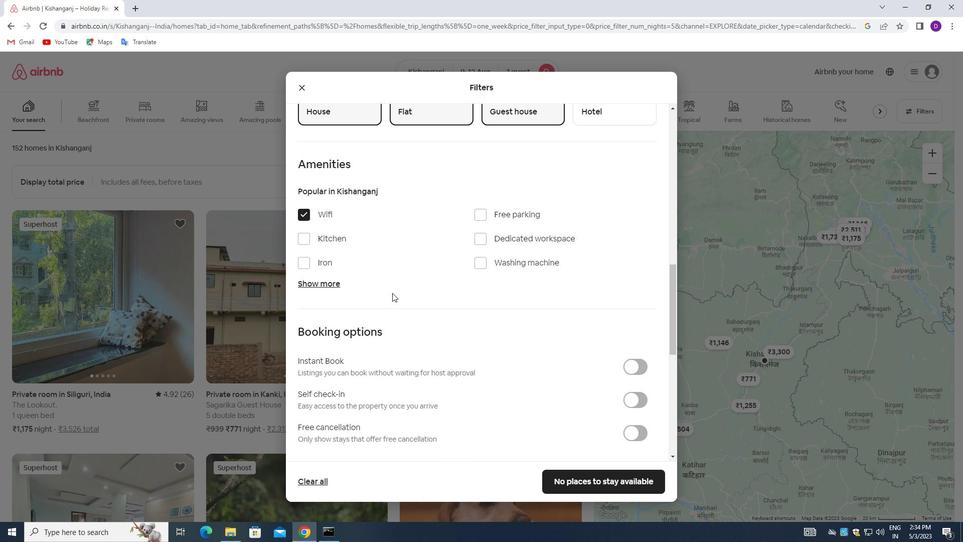 
Action: Mouse scrolled (406, 293) with delta (0, 0)
Screenshot: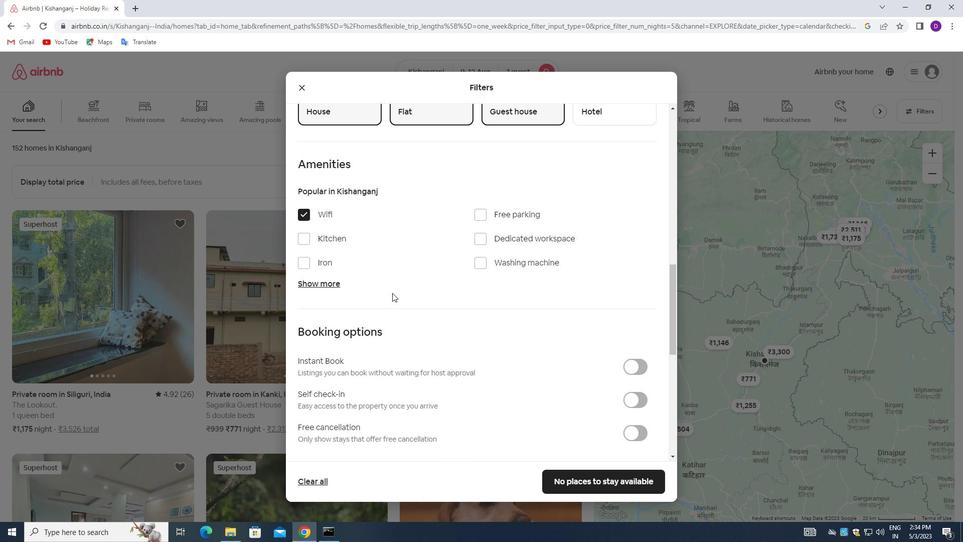 
Action: Mouse moved to (414, 293)
Screenshot: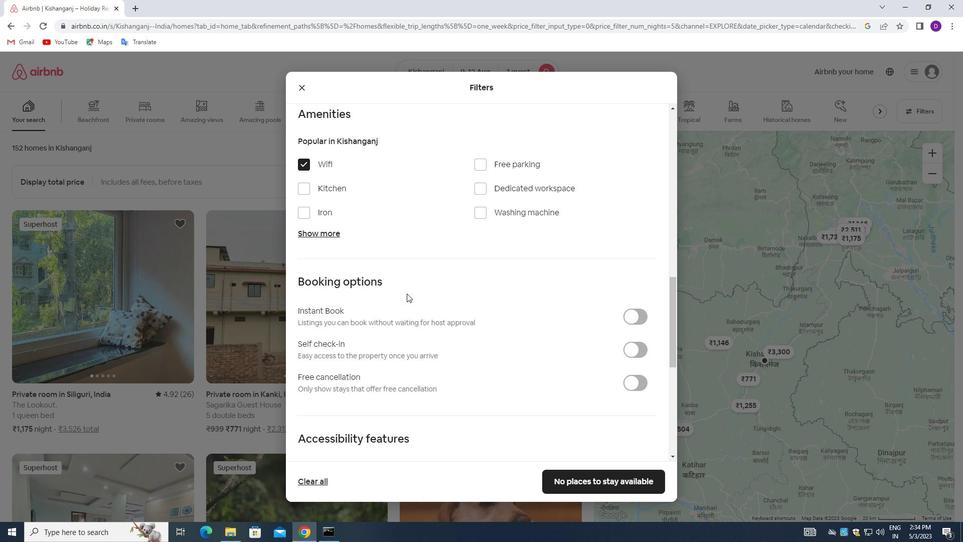 
Action: Mouse scrolled (414, 293) with delta (0, 0)
Screenshot: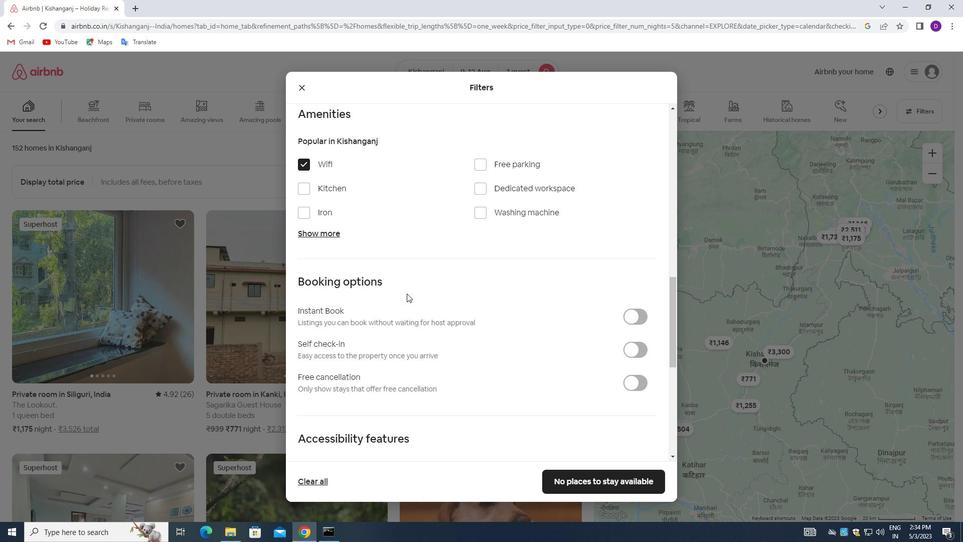 
Action: Mouse moved to (415, 293)
Screenshot: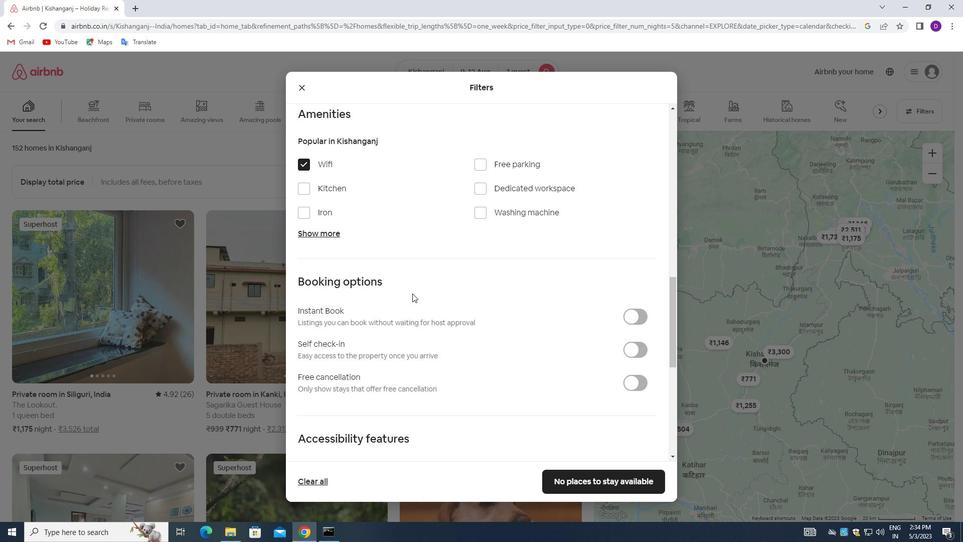 
Action: Mouse scrolled (415, 293) with delta (0, 0)
Screenshot: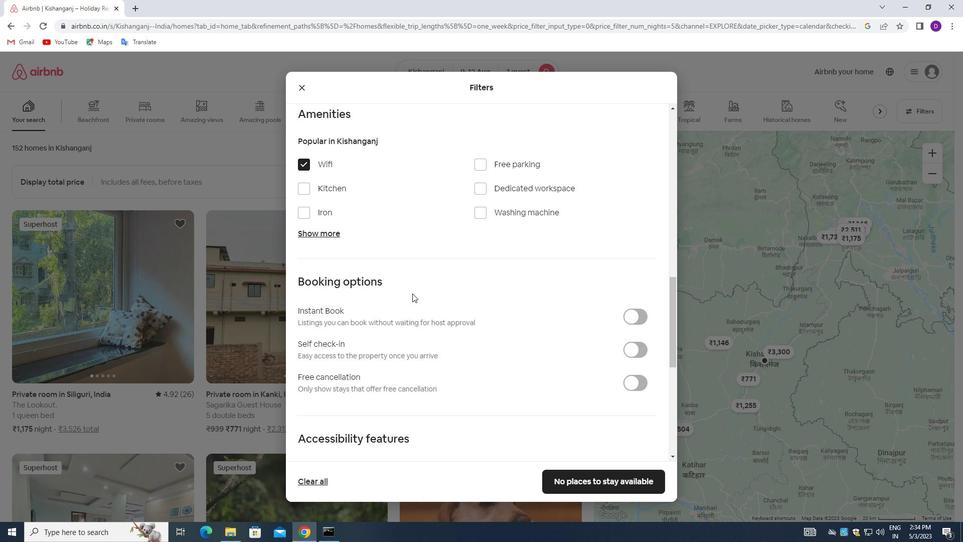 
Action: Mouse moved to (635, 245)
Screenshot: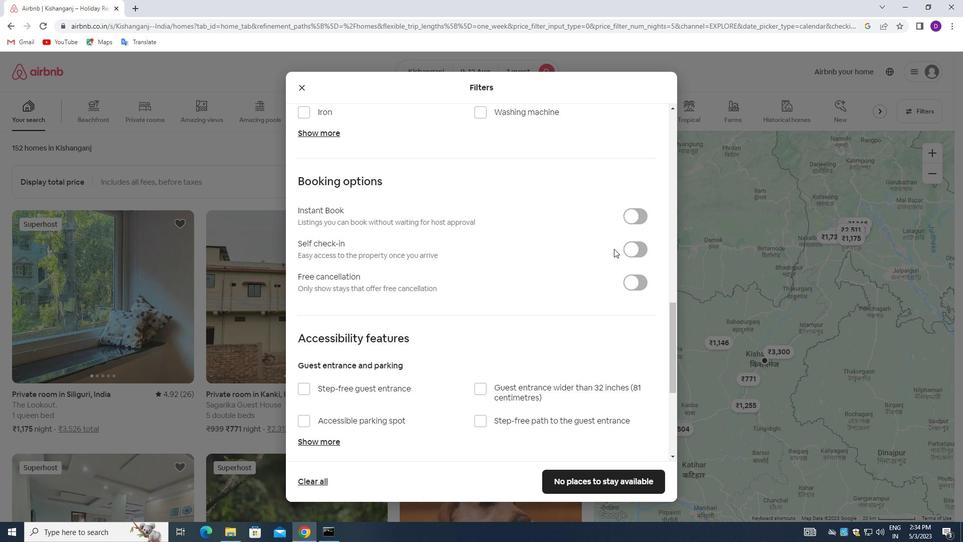 
Action: Mouse pressed left at (635, 245)
Screenshot: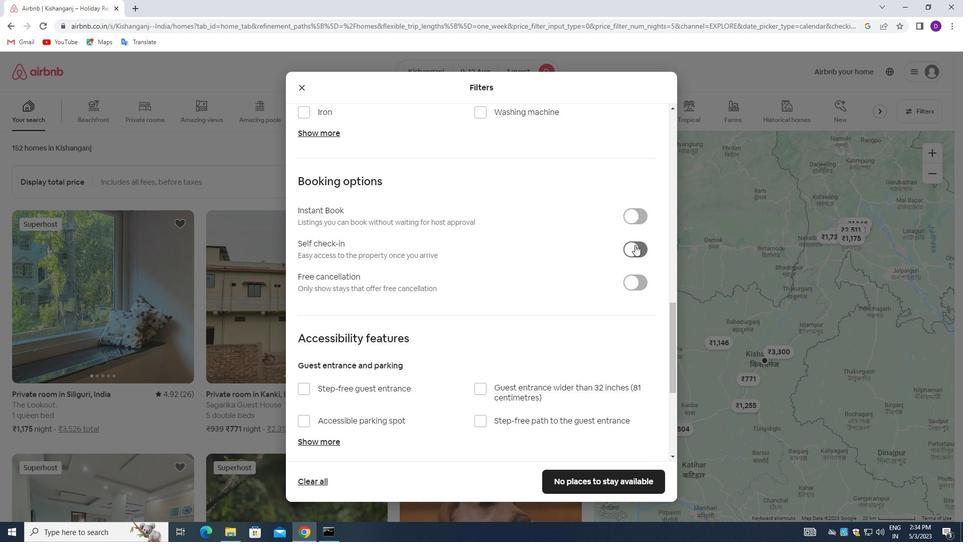 
Action: Mouse moved to (444, 269)
Screenshot: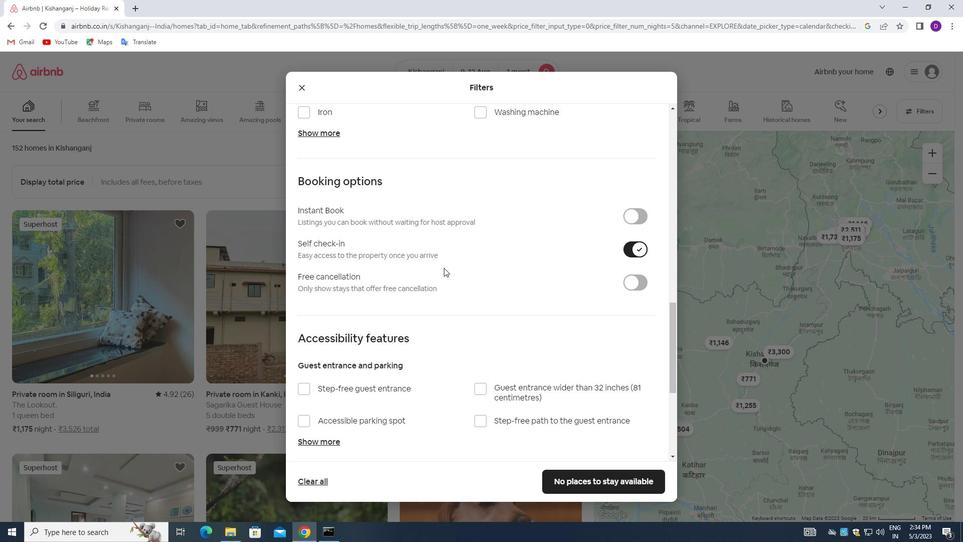 
Action: Mouse scrolled (444, 268) with delta (0, 0)
Screenshot: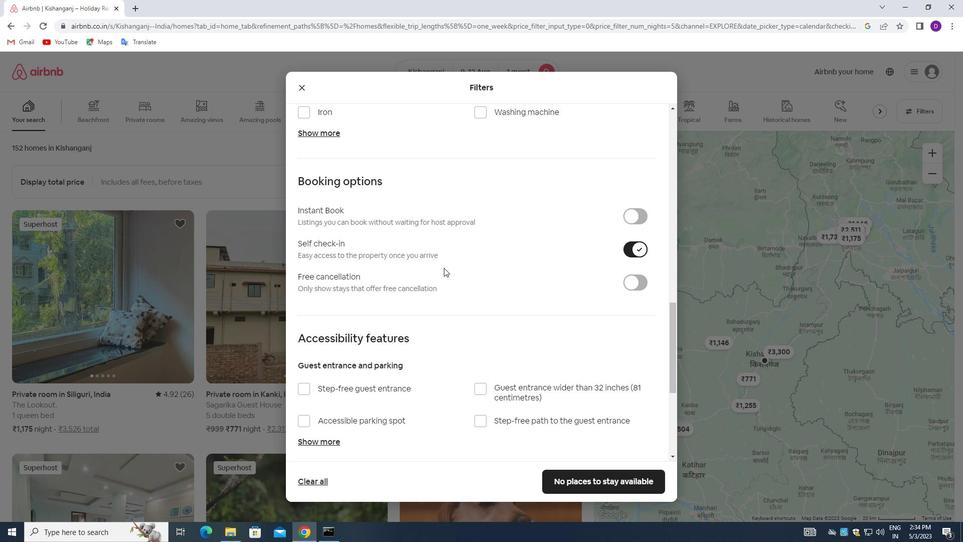 
Action: Mouse moved to (443, 269)
Screenshot: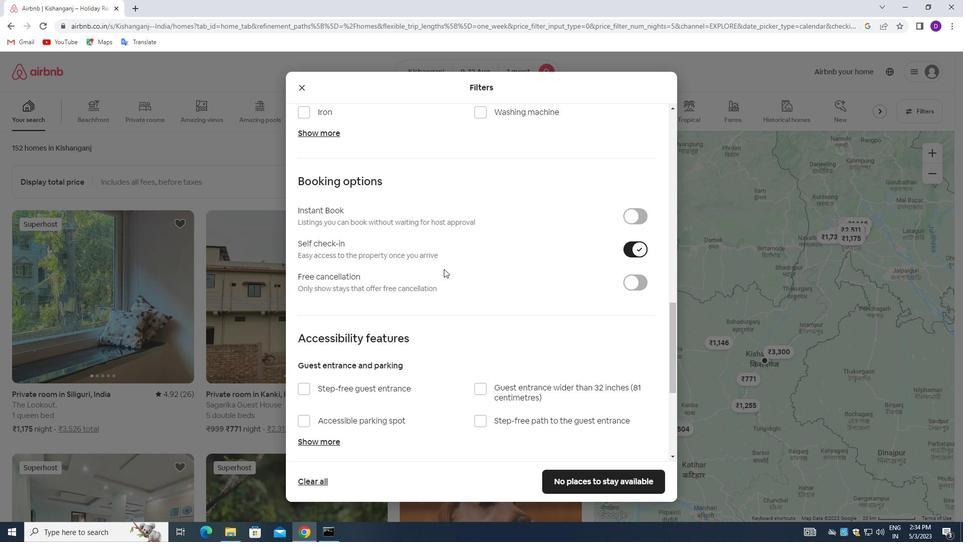 
Action: Mouse scrolled (443, 269) with delta (0, 0)
Screenshot: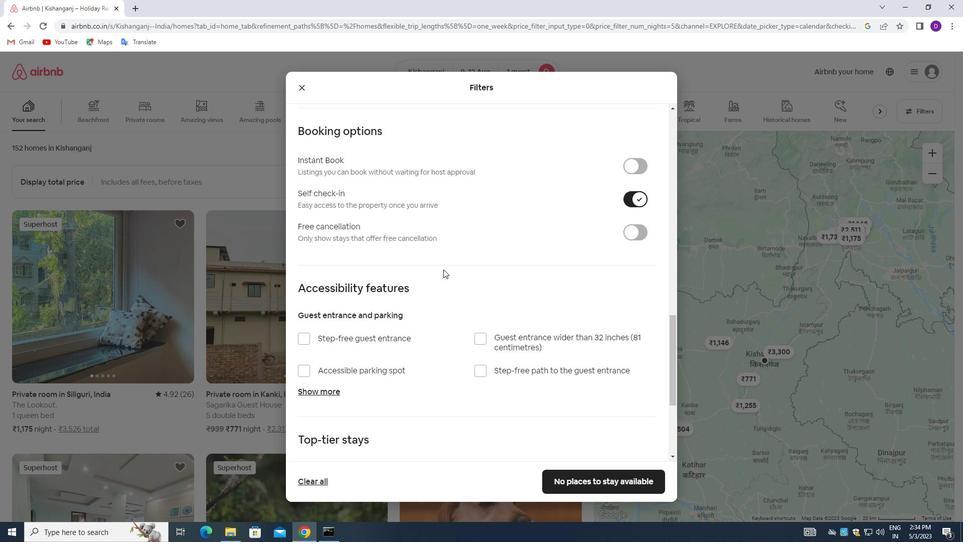 
Action: Mouse moved to (443, 269)
Screenshot: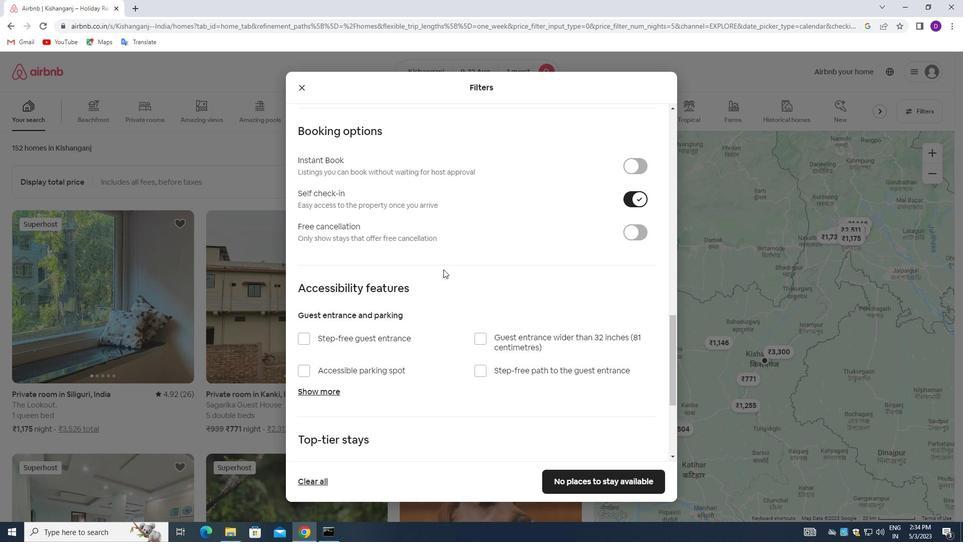 
Action: Mouse scrolled (443, 269) with delta (0, 0)
Screenshot: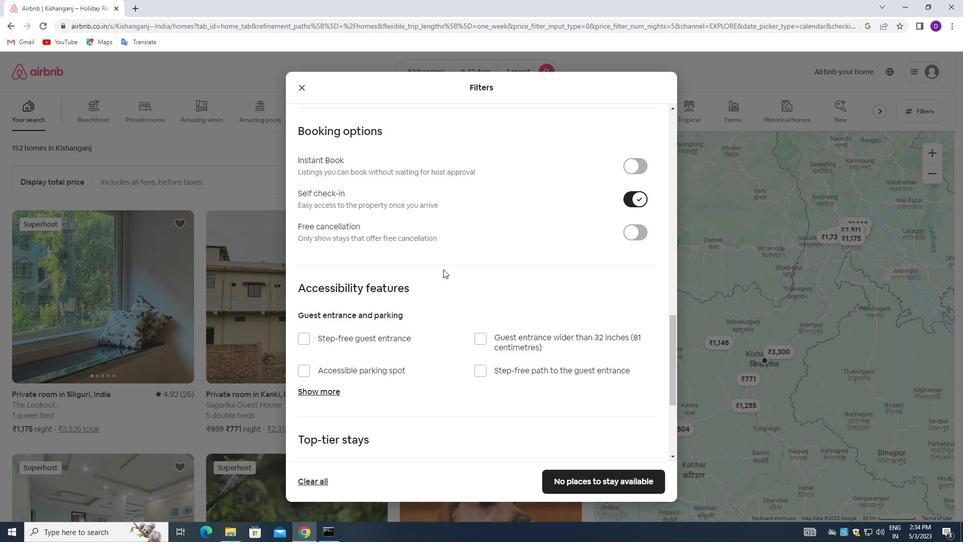 
Action: Mouse scrolled (443, 269) with delta (0, 0)
Screenshot: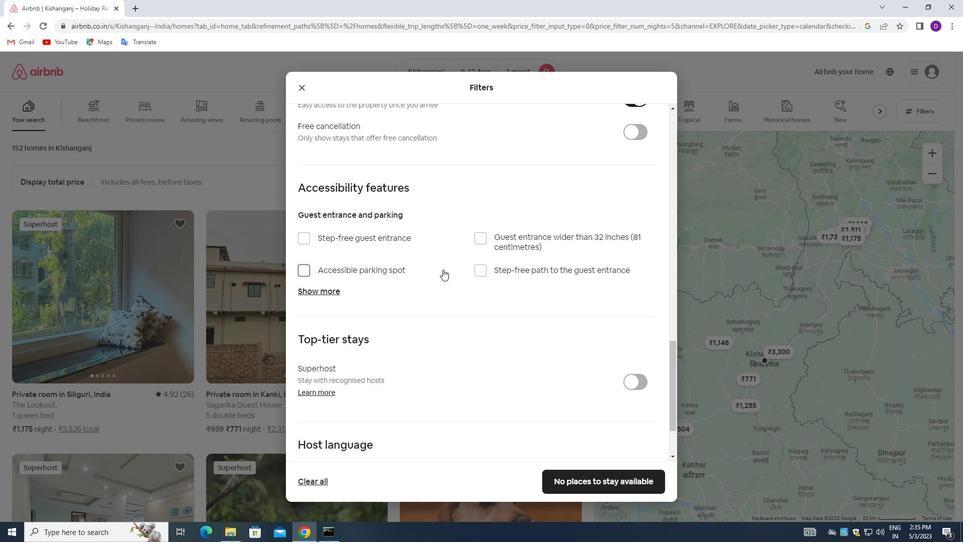 
Action: Mouse scrolled (443, 269) with delta (0, 0)
Screenshot: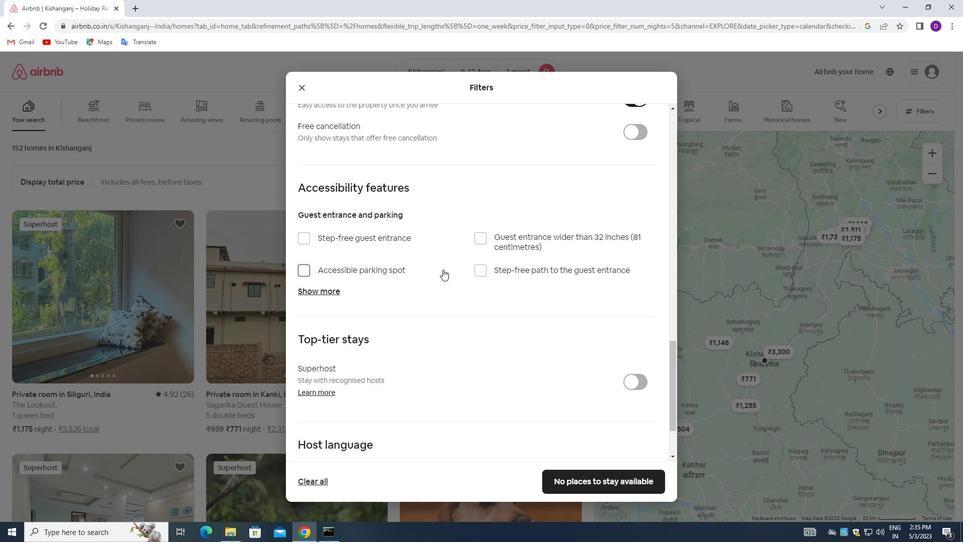 
Action: Mouse scrolled (443, 269) with delta (0, 0)
Screenshot: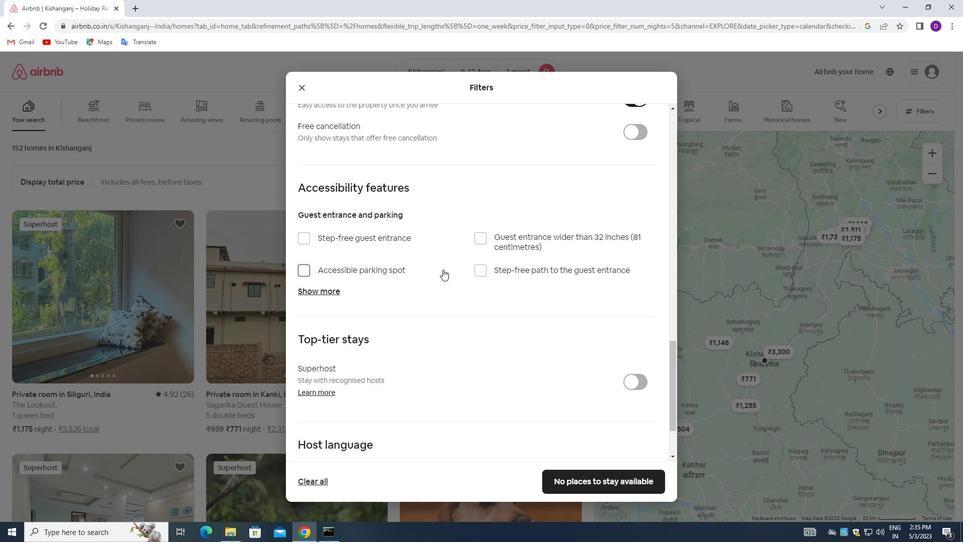 
Action: Mouse scrolled (443, 269) with delta (0, 0)
Screenshot: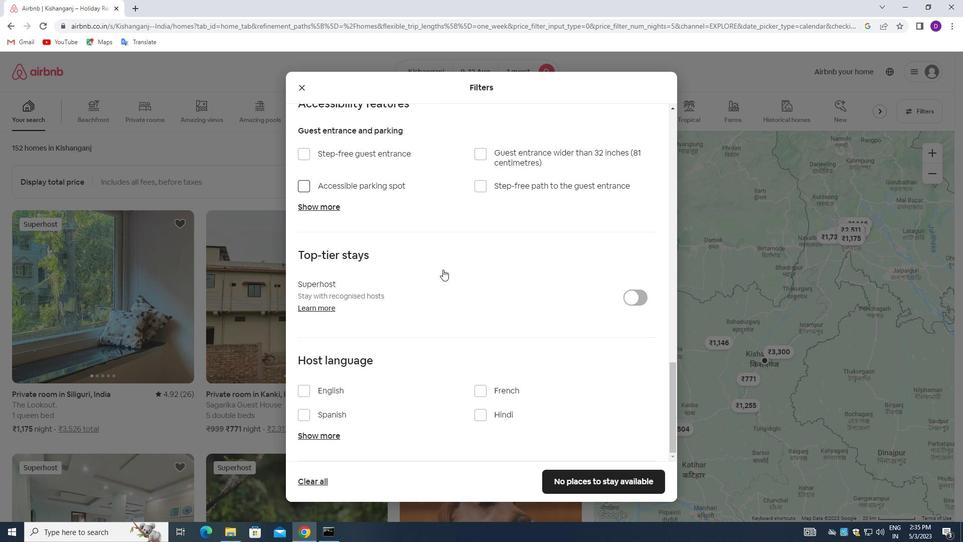 
Action: Mouse scrolled (443, 269) with delta (0, 0)
Screenshot: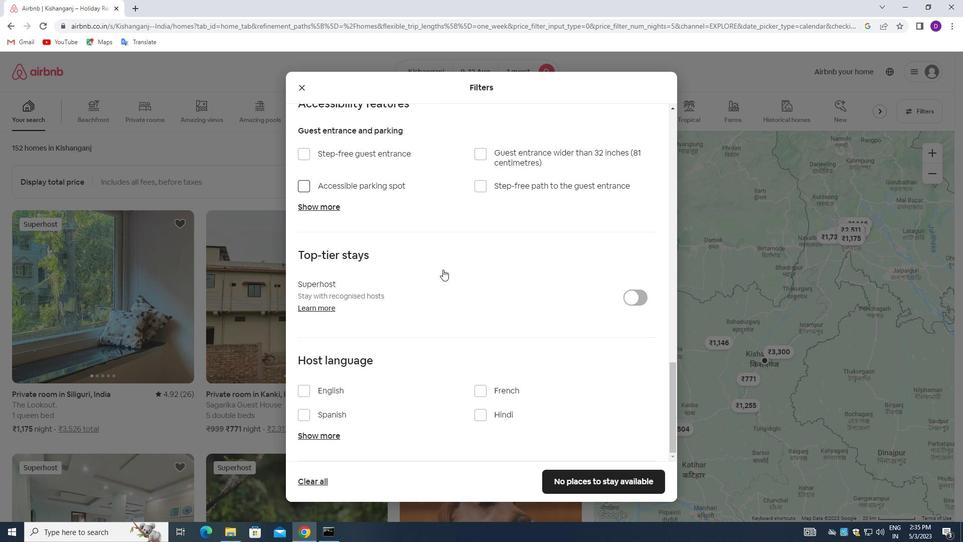 
Action: Mouse scrolled (443, 269) with delta (0, 0)
Screenshot: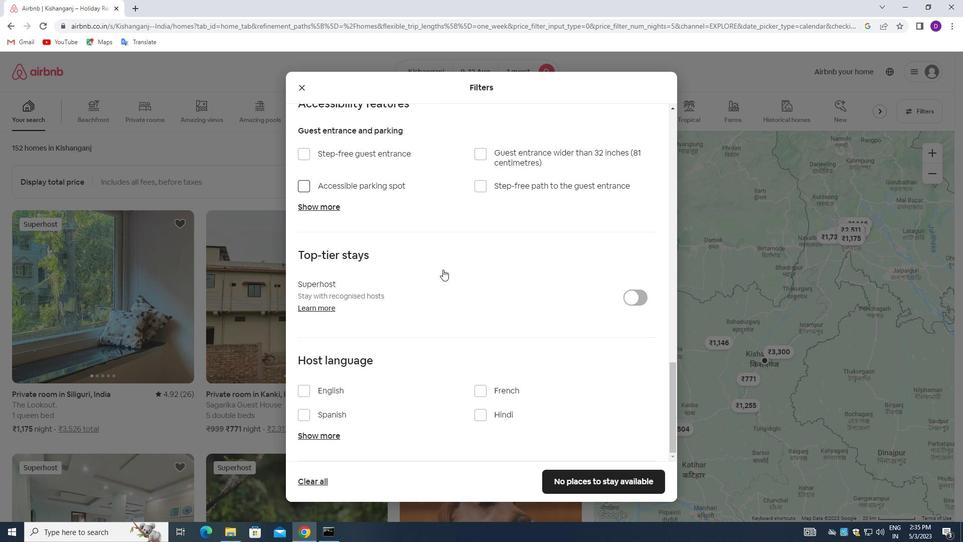
Action: Mouse moved to (304, 391)
Screenshot: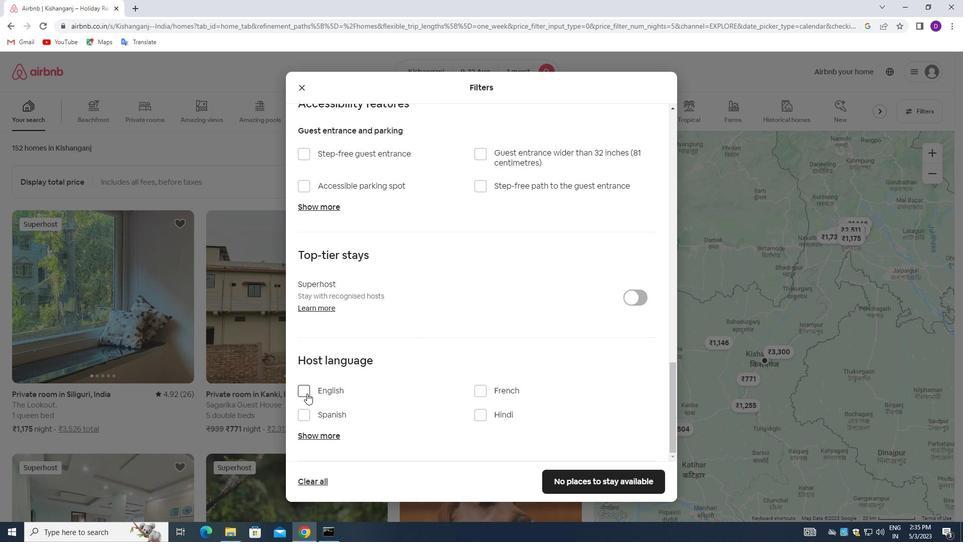 
Action: Mouse pressed left at (304, 391)
Screenshot: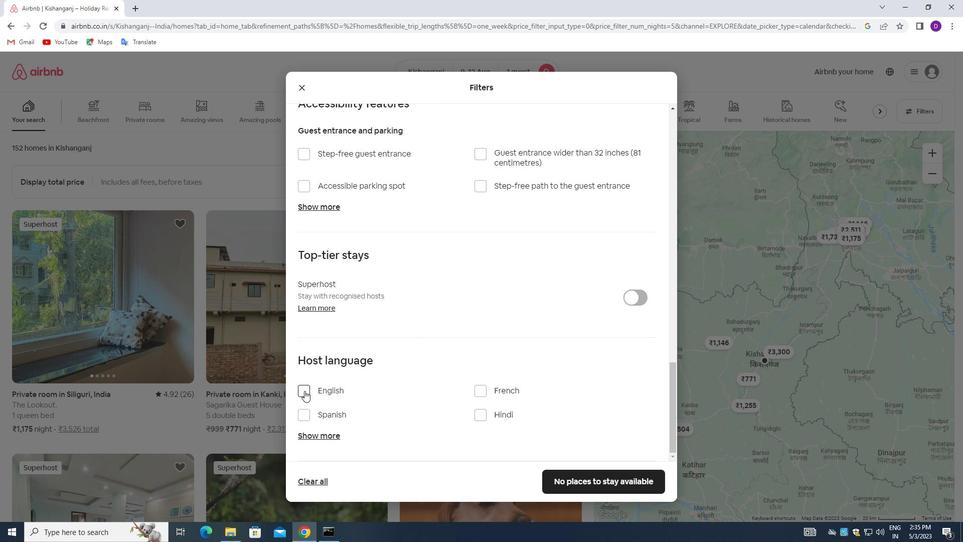 
Action: Mouse moved to (586, 479)
Screenshot: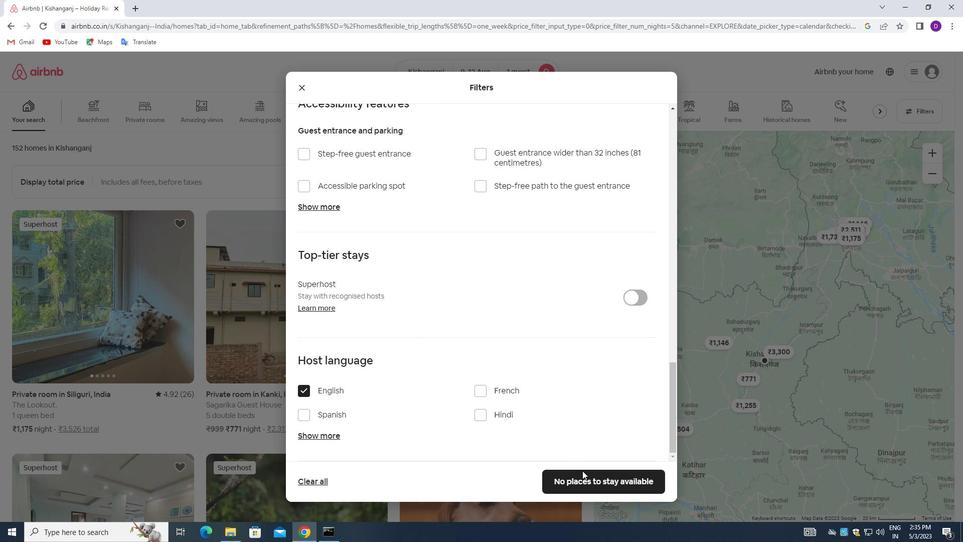 
Action: Mouse pressed left at (586, 479)
Screenshot: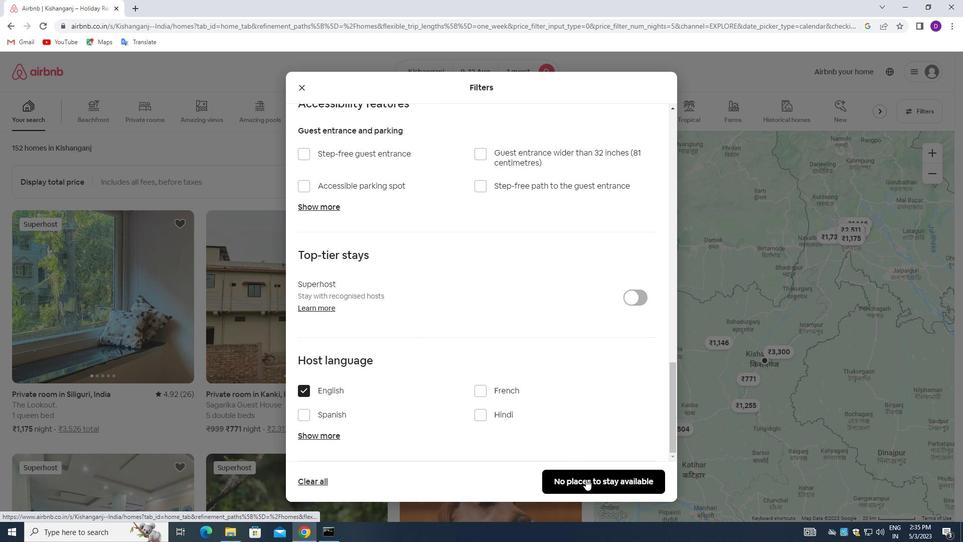 
Action: Mouse moved to (584, 394)
Screenshot: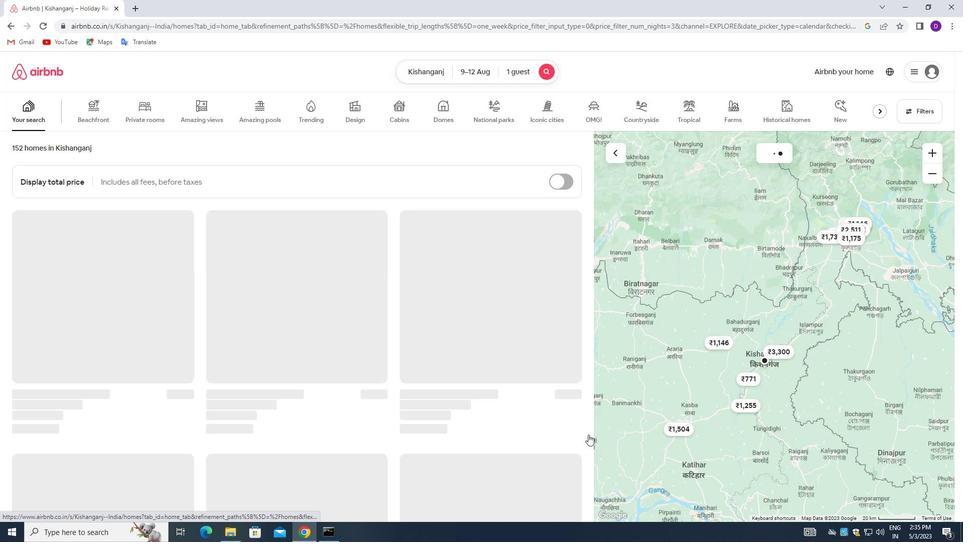 
